 Task: Open a blank worksheet and write heading  Cash Flow TrackerAdd Dates in a column and its values below  '2023-05-01, 2023-05-03, 2023-05-06, 2023-05-10, 2023-05-15, 2023-05-20, 2023-05-25 & 2023-05-31'Add Descriptions in next column and its values below  Monthly Salary, Grocery Shopping, Dining Out., Utility Bill, Transportation, Entertainment, Miscellaneous & Total. Add Amount in next column and its values below  $2,500, $100, $50, $150, $30, $50, $20& $400. Add Income/ Expense in next column and its values below  Income, Expenses, Expenses, Expenses, Expenses, Expenses & Expenses. Add Balance in next column and its values below  $2,500, $2,400, $2,350, $2,200, $2,170, $2,120, $2,100 & $2100. Save page AssetVal templates
Action: Key pressed <Key.shift>Cash<Key.space><Key.shift>Flow<Key.space><Key.shift>Tracker<Key.enter><Key.shift>Dates<Key.enter>2023-05-01<Key.enter>
Screenshot: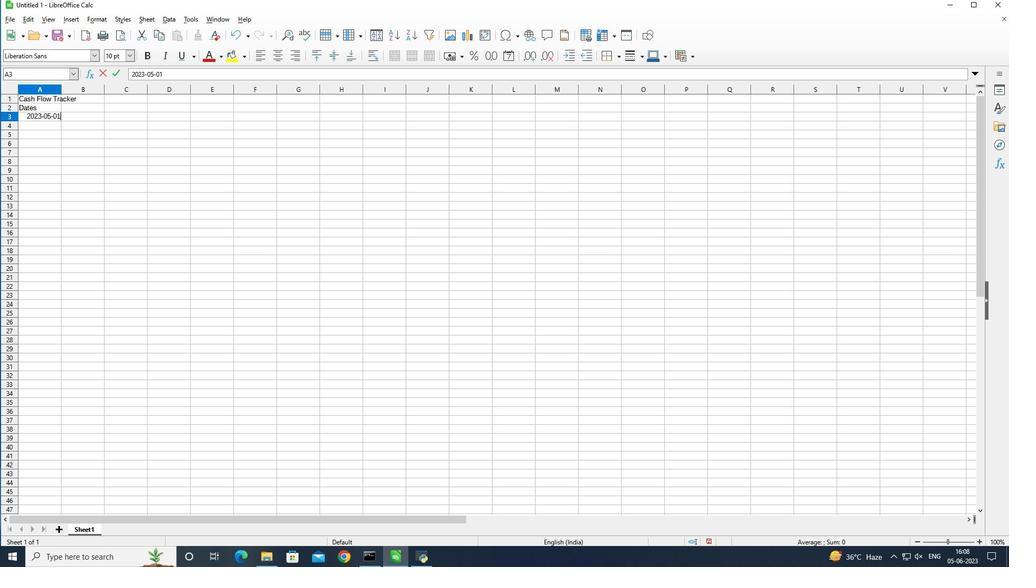 
Action: Mouse moved to (606, 196)
Screenshot: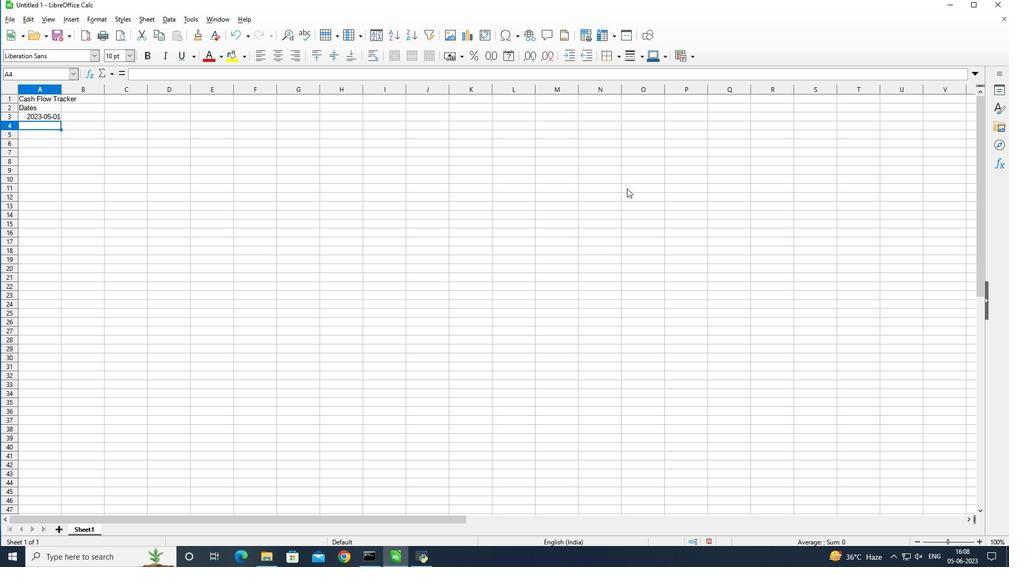 
Action: Key pressed 2023-05-03<Key.enter>2023-05-06<Key.enter>2023-05-10<Key.enter>2023-05-15<Key.enter>2023-05-20<Key.enter>2023-05-25<Key.enter>2023-05-31<Key.enter>
Screenshot: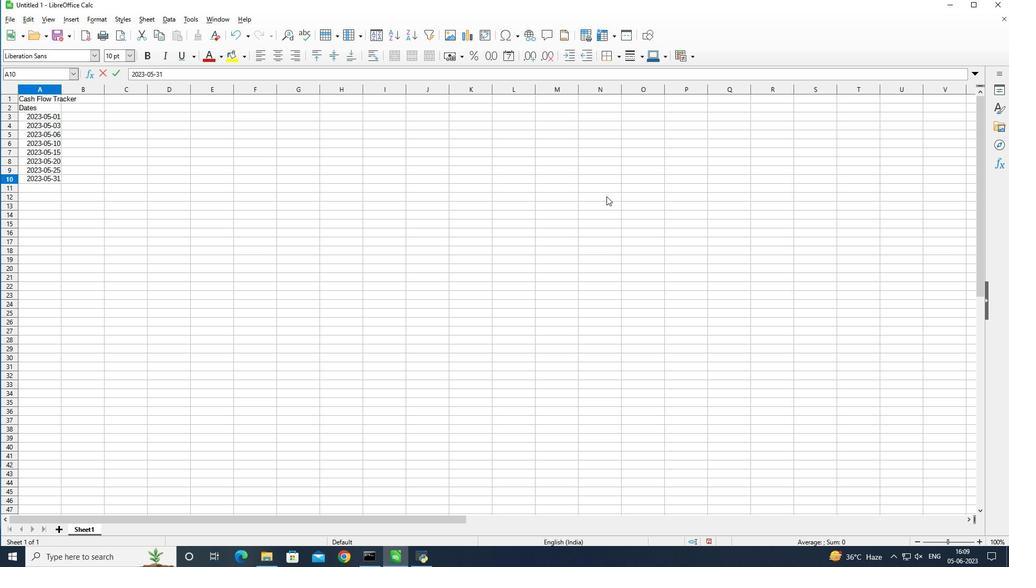 
Action: Mouse moved to (72, 110)
Screenshot: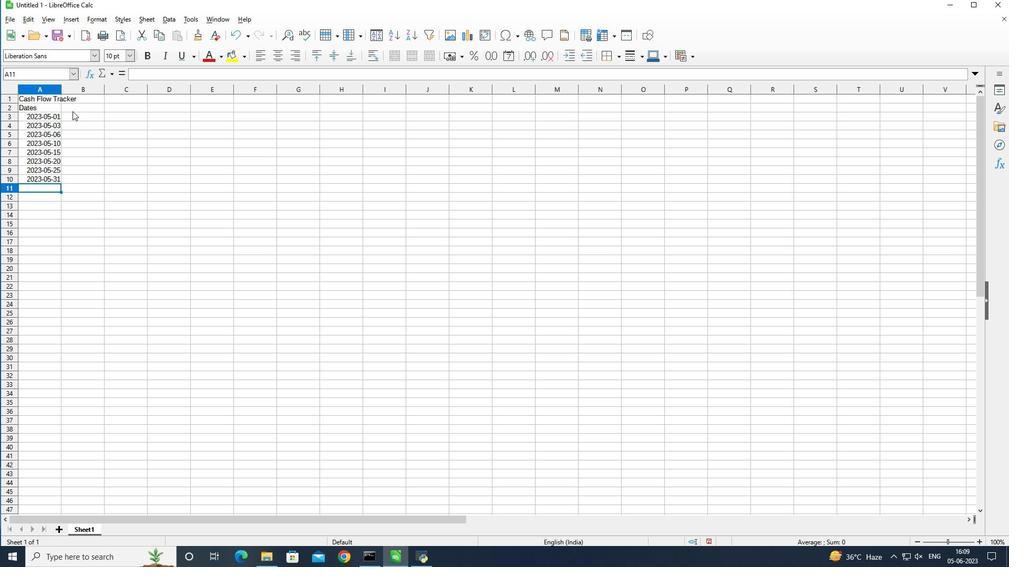 
Action: Mouse pressed left at (72, 110)
Screenshot: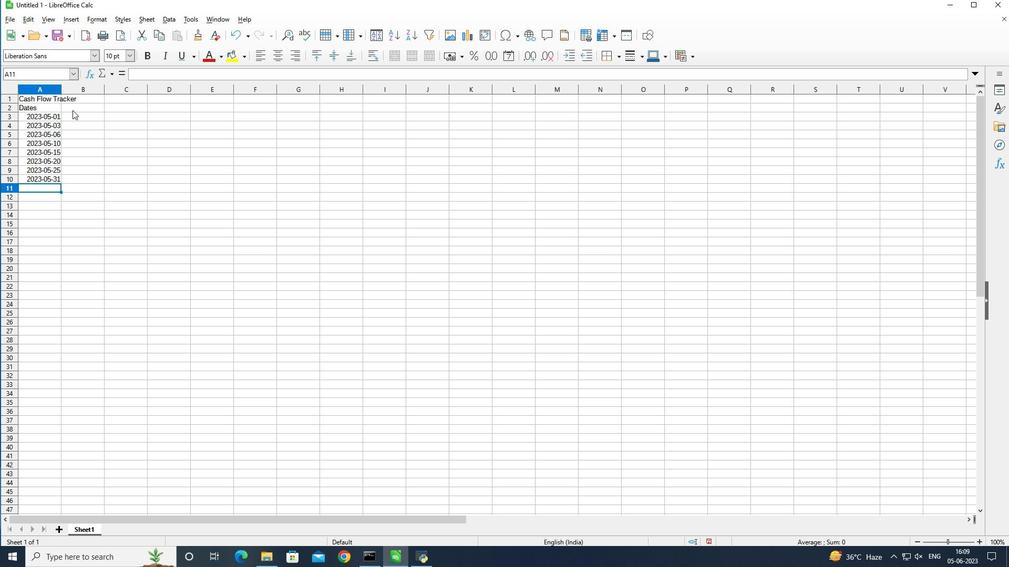 
Action: Mouse moved to (72, 106)
Screenshot: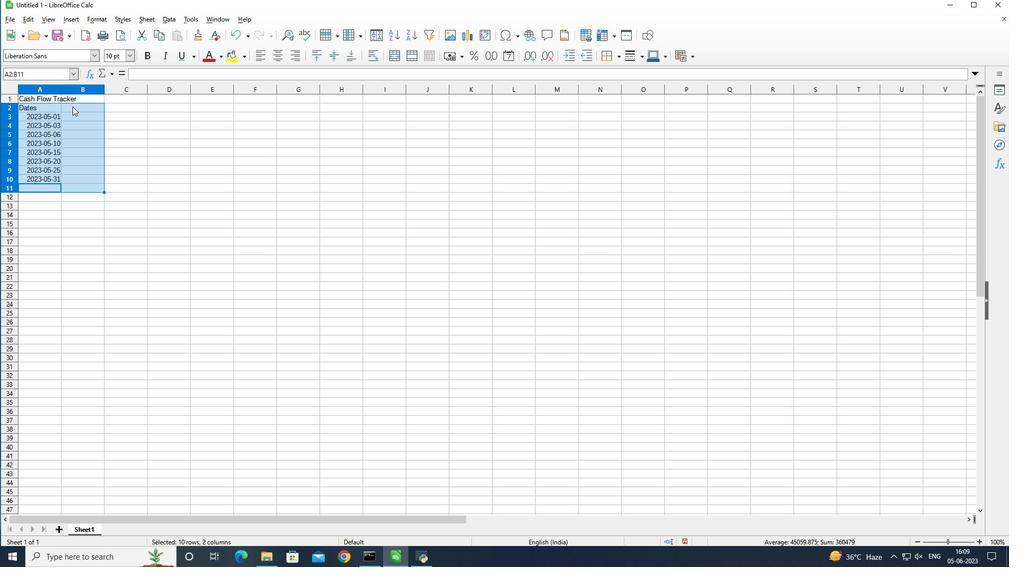 
Action: Mouse pressed left at (72, 106)
Screenshot: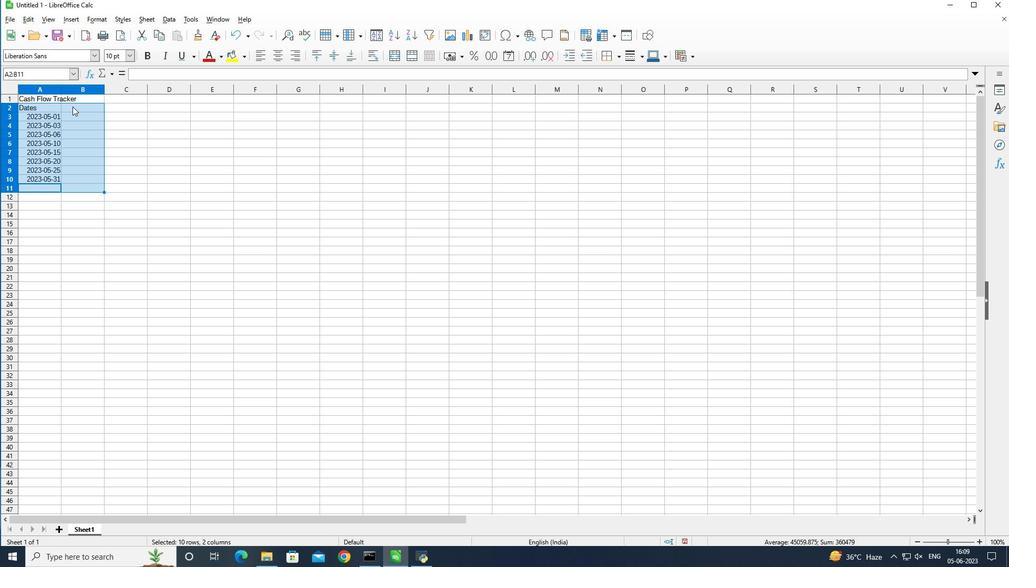 
Action: Mouse moved to (95, 56)
Screenshot: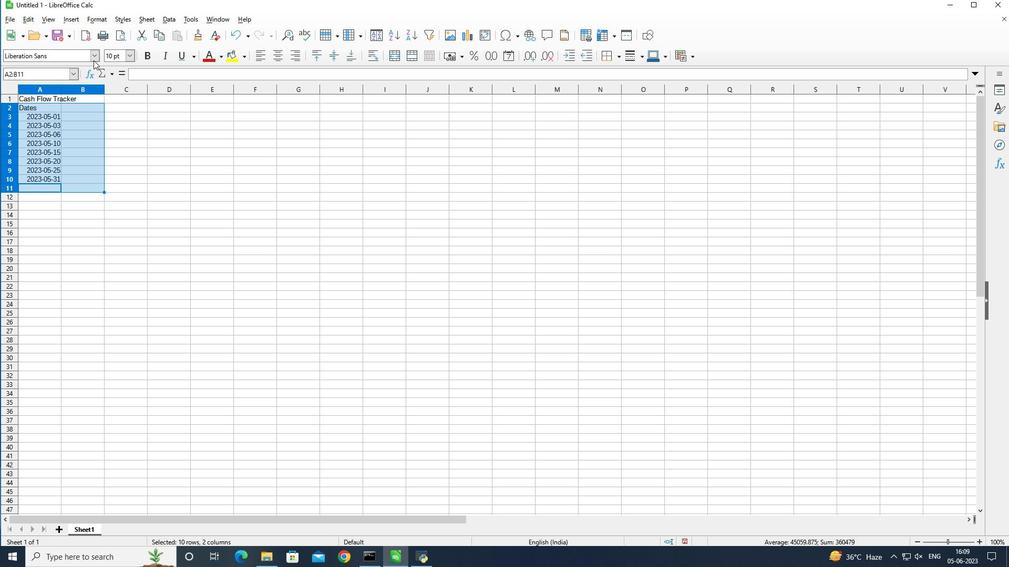
Action: Mouse pressed left at (95, 56)
Screenshot: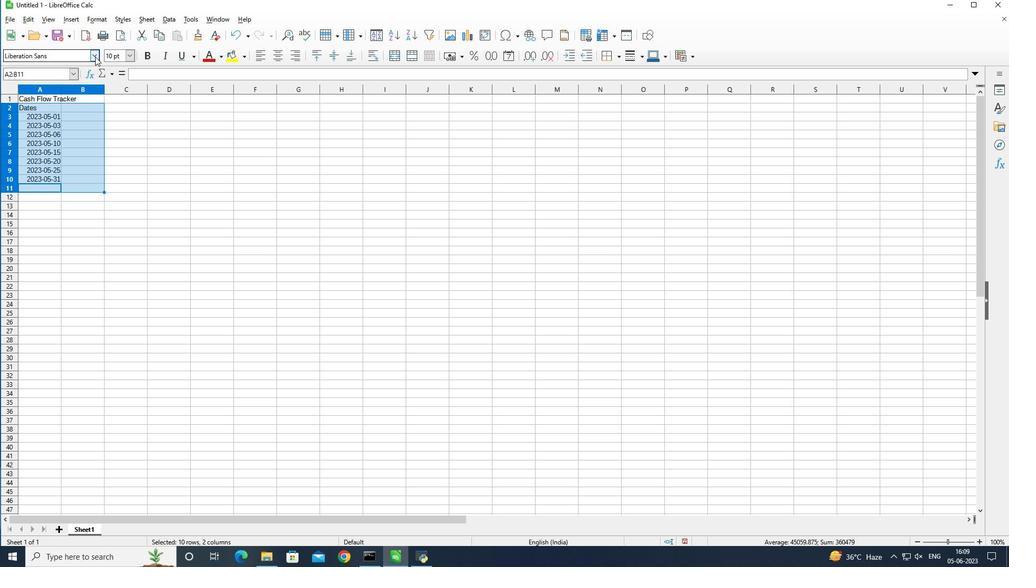 
Action: Mouse moved to (225, 190)
Screenshot: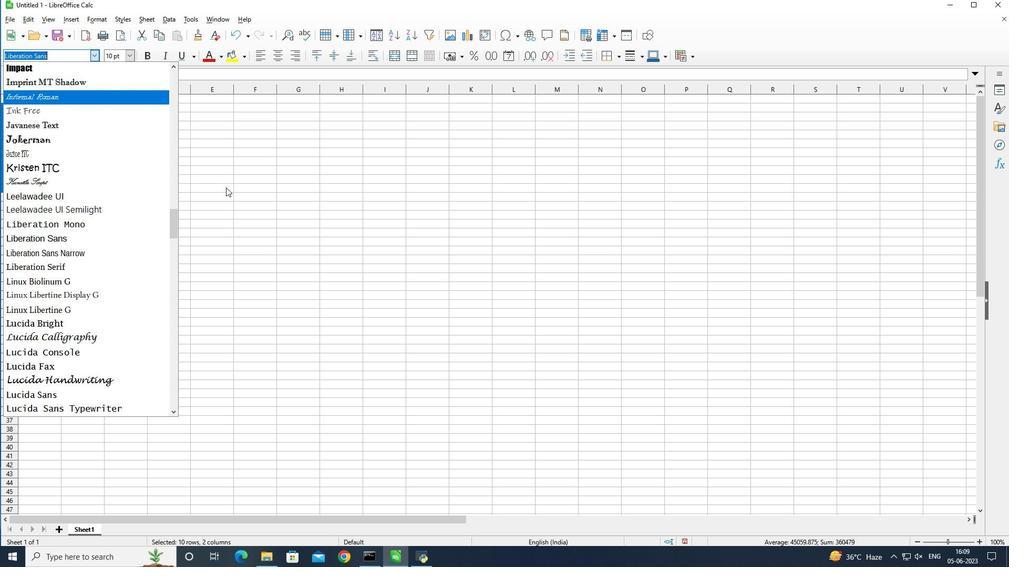 
Action: Mouse pressed left at (225, 190)
Screenshot: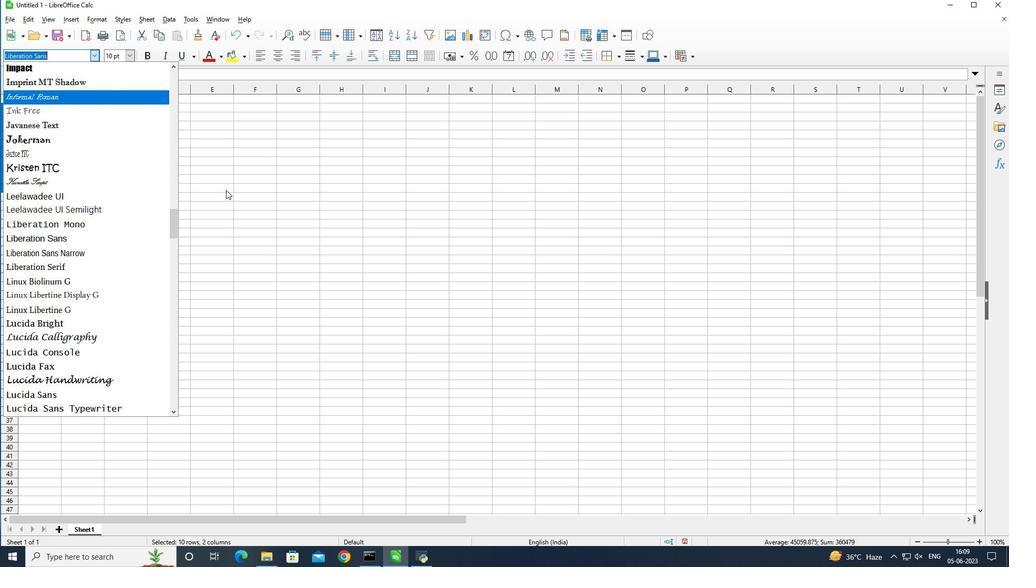 
Action: Mouse moved to (86, 109)
Screenshot: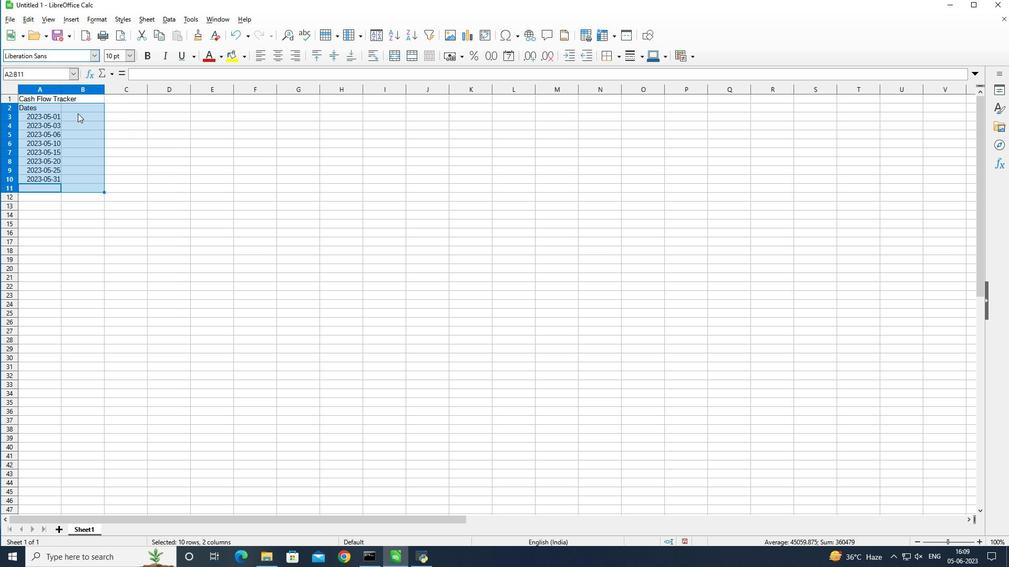 
Action: Mouse pressed left at (86, 109)
Screenshot: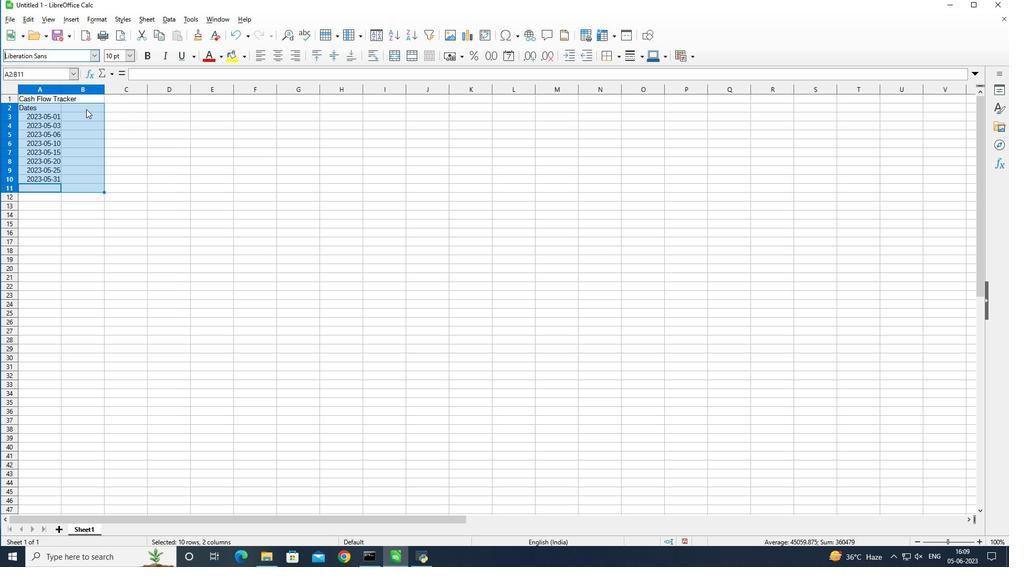 
Action: Mouse moved to (155, 162)
Screenshot: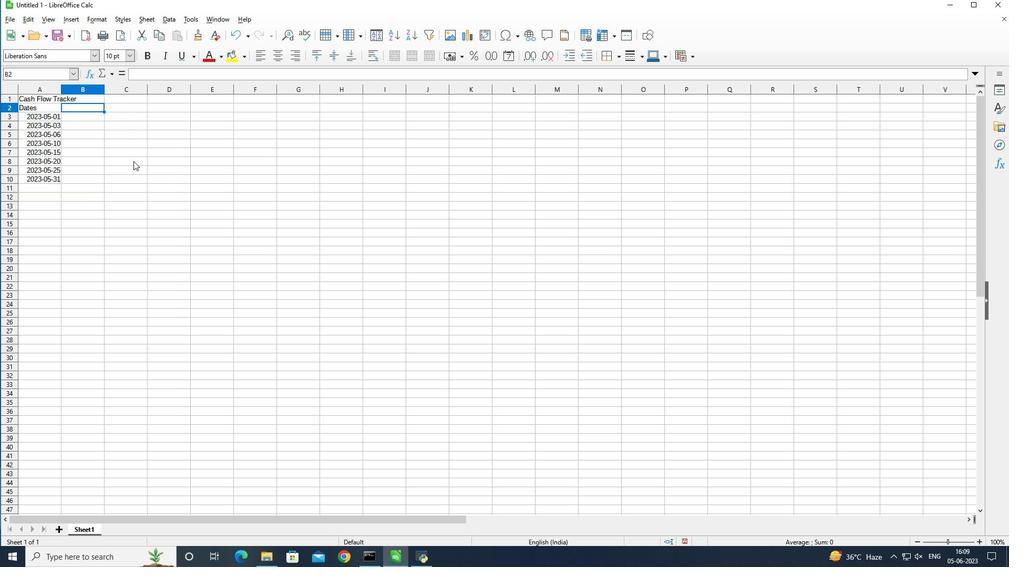 
Action: Key pressed <Key.shift><Key.shift><Key.shift><Key.shift><Key.shift>Descriptions<Key.enter><Key.shift>Monthly<Key.space><Key.shift>Salary<Key.enter>
Screenshot: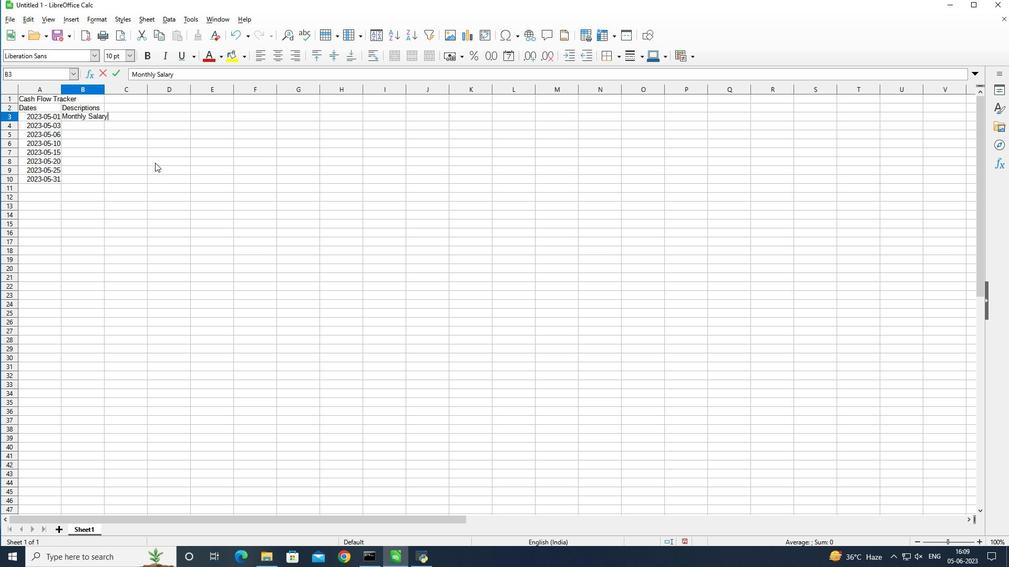 
Action: Mouse moved to (176, 198)
Screenshot: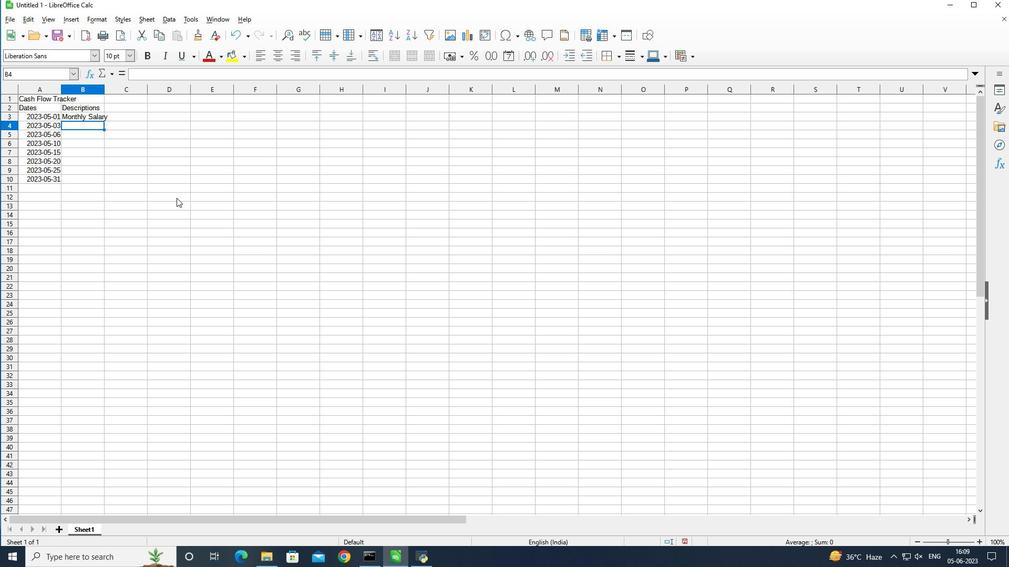 
Action: Key pressed <Key.shift>Grocry<Key.space><Key.shift>Shopping<Key.space><Key.backspace><Key.enter>
Screenshot: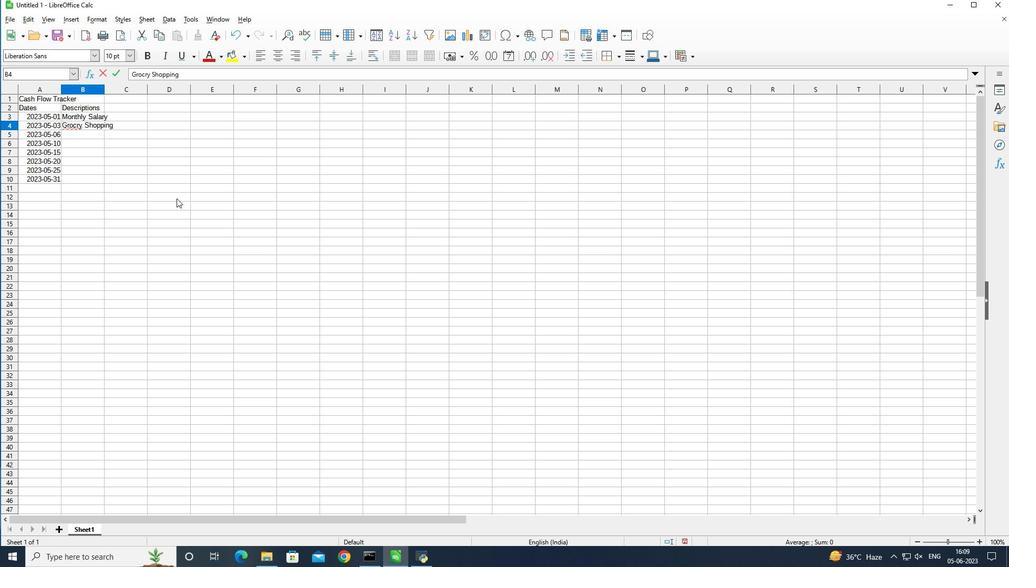 
Action: Mouse moved to (80, 127)
Screenshot: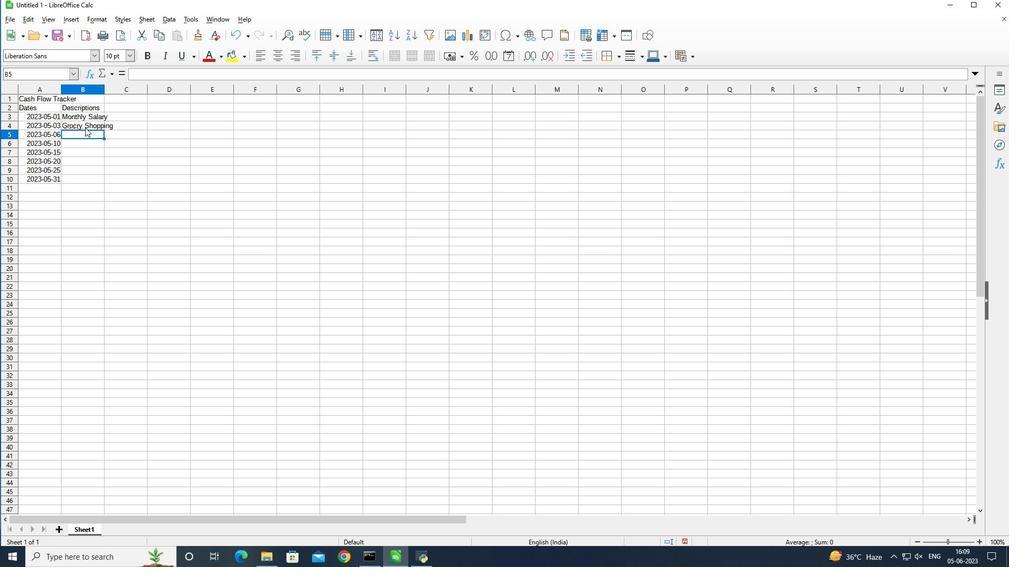 
Action: Mouse pressed left at (80, 127)
Screenshot: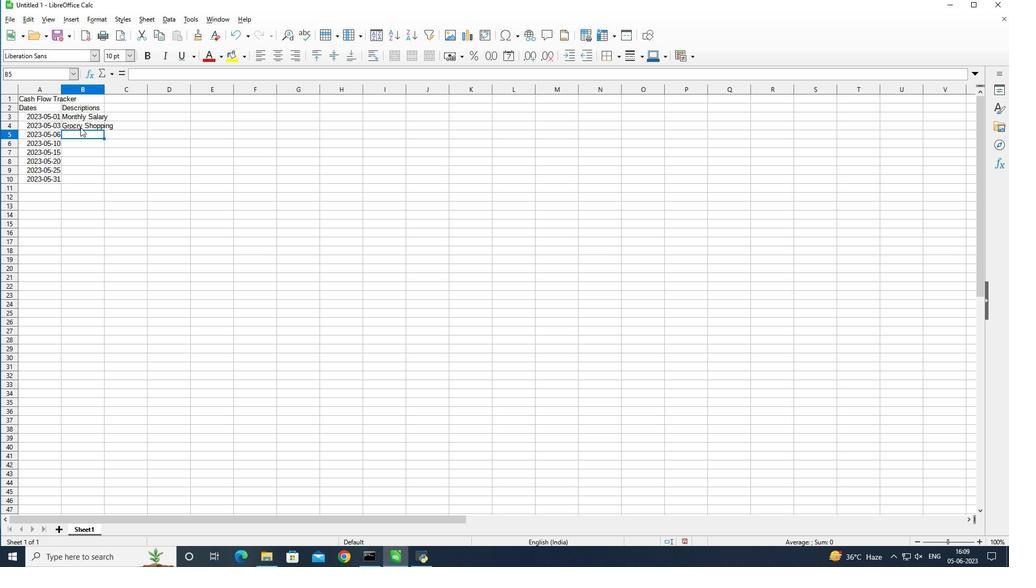 
Action: Mouse pressed left at (80, 127)
Screenshot: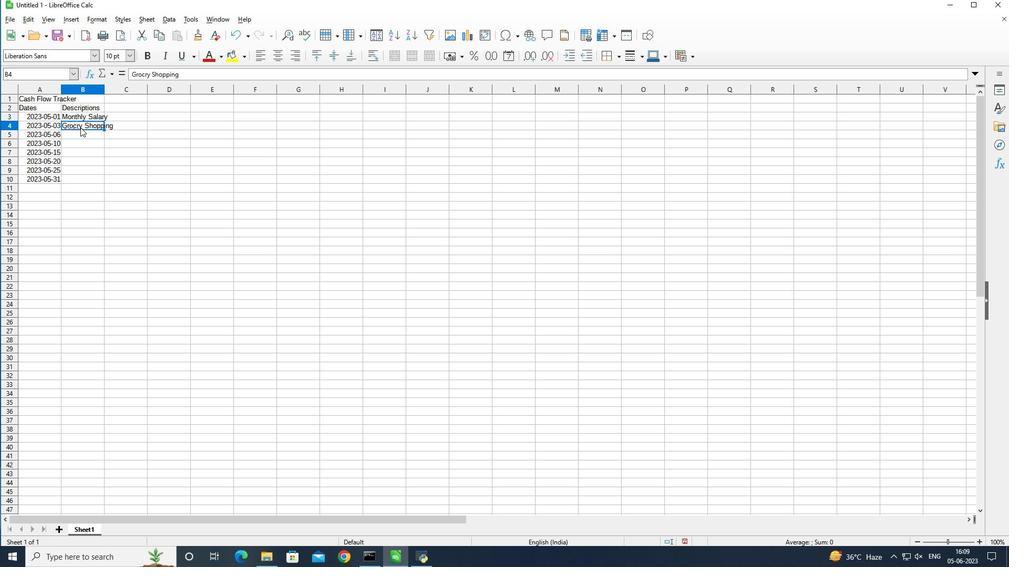 
Action: Mouse moved to (105, 131)
Screenshot: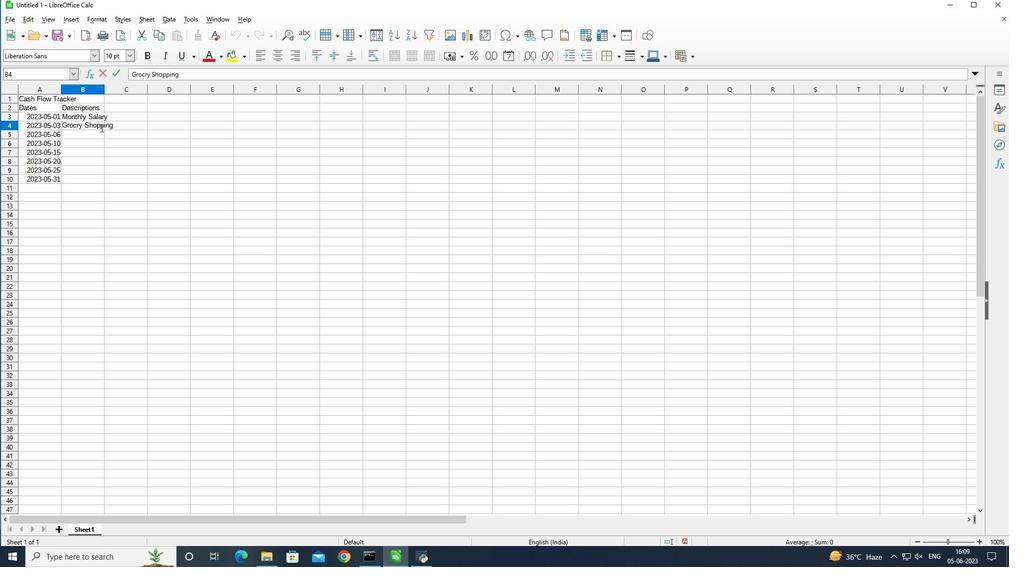 
Action: Key pressed <Key.left>e
Screenshot: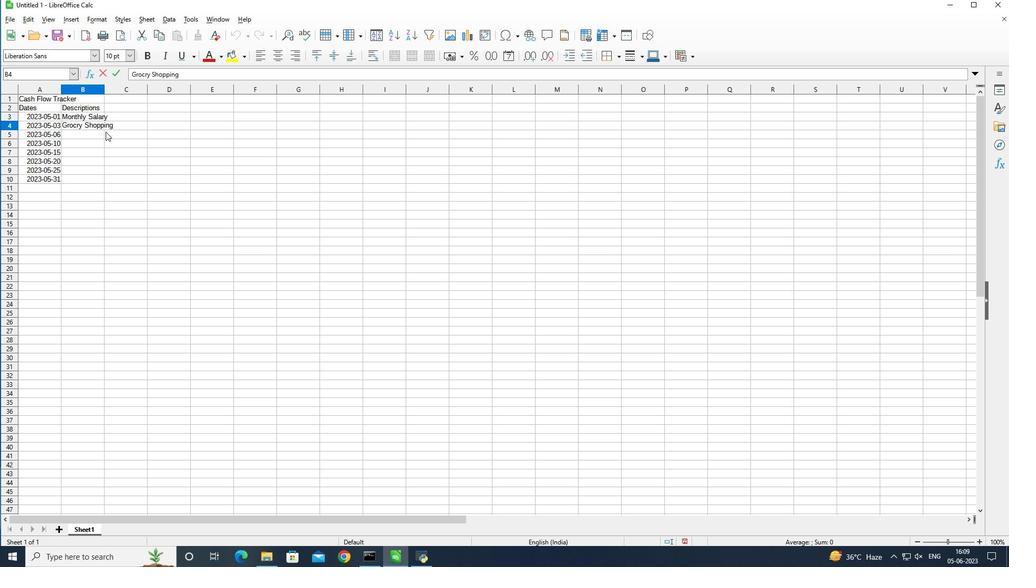 
Action: Mouse moved to (105, 132)
Screenshot: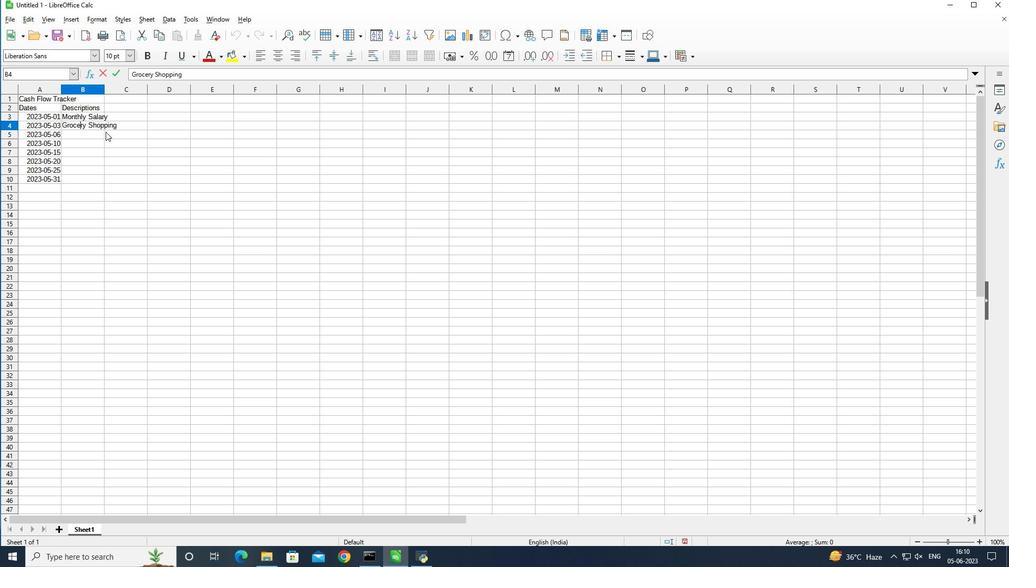 
Action: Key pressed <Key.enter><Key.shift>Dining<Key.space>out<Key.backspace><Key.backspace><Key.backspace><Key.shift_r>Out<Key.enter><Key.shift_r><Key.shift_r><Key.shift_r><Key.shift_r><Key.shift_r><Key.shift_r><Key.shift_r><Key.shift_r><Key.shift_r>Utility<Key.space><Key.shift>Bill<Key.enter><Key.shift>Transportation<Key.enter><Key.shift><Key.shift><Key.shift><Key.shift><Key.shift><Key.shift><Key.shift><Key.shift><Key.shift><Key.shift><Key.shift><Key.shift><Key.shift><Key.shift>Entertainment<Key.enter><Key.shift_r>Miscellaneous<Key.enter><Key.shift>Total<Key.enter>
Screenshot: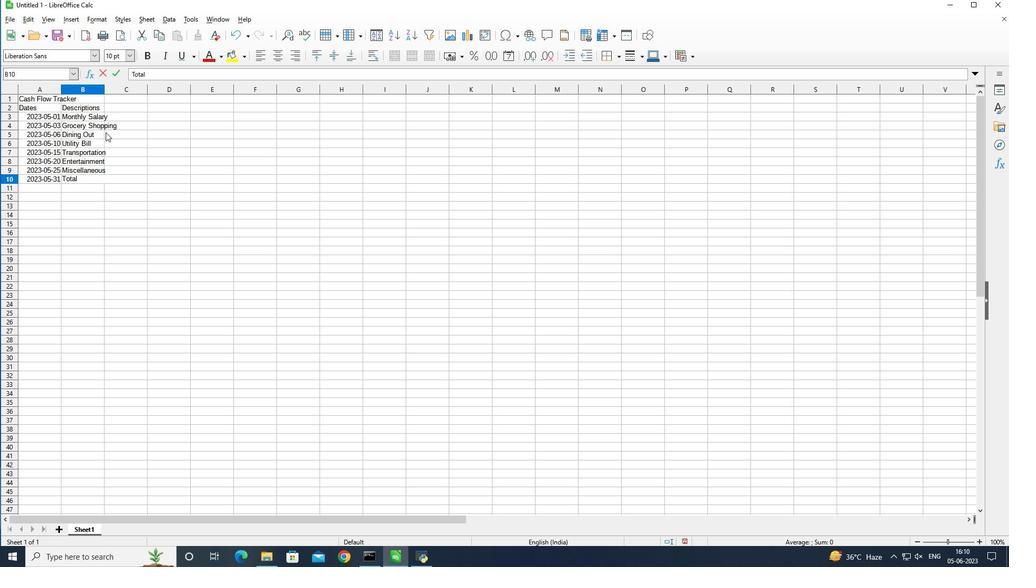 
Action: Mouse moved to (105, 90)
Screenshot: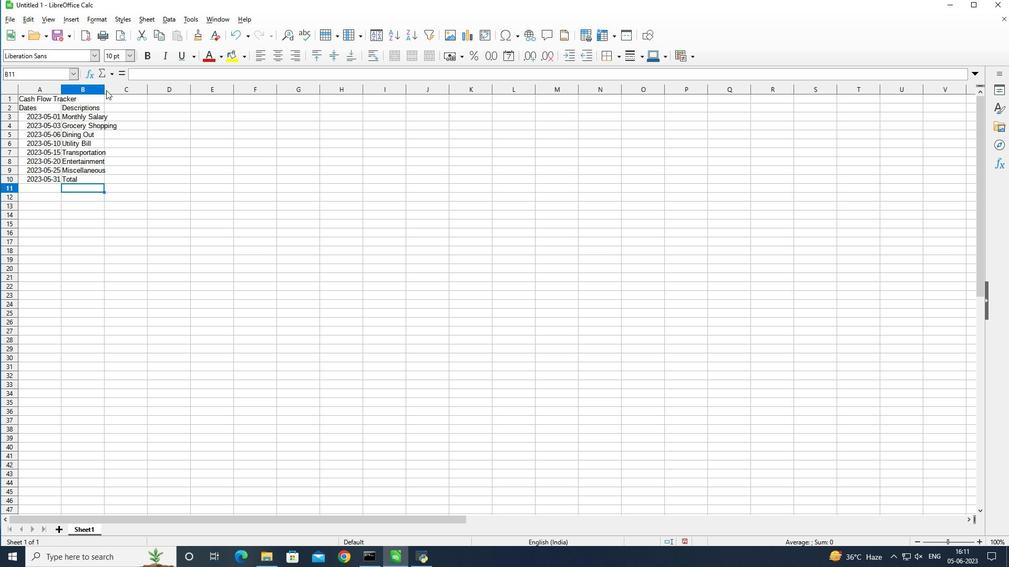 
Action: Mouse pressed left at (105, 90)
Screenshot: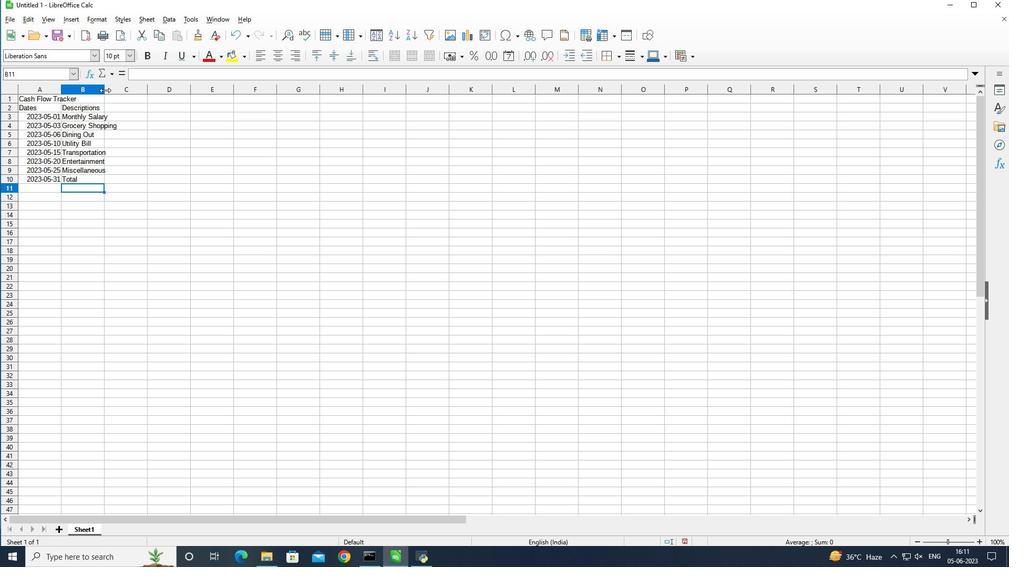 
Action: Mouse moved to (133, 107)
Screenshot: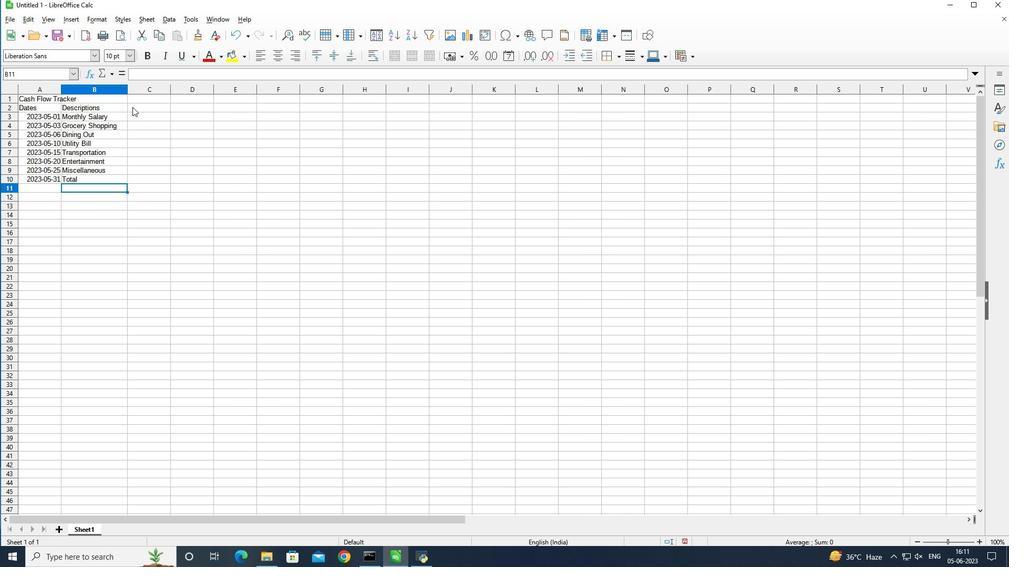 
Action: Mouse pressed left at (133, 107)
Screenshot: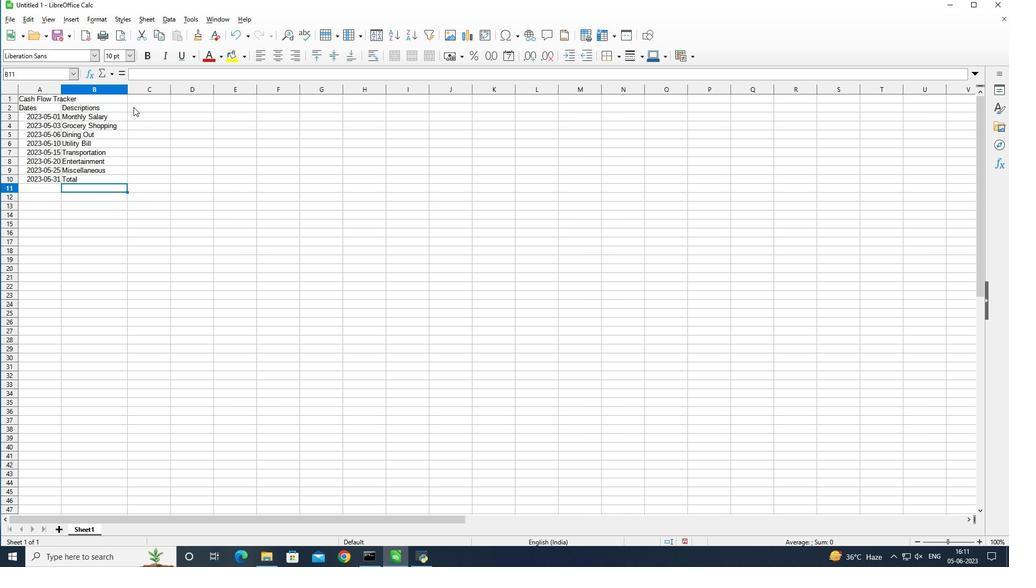 
Action: Mouse moved to (212, 182)
Screenshot: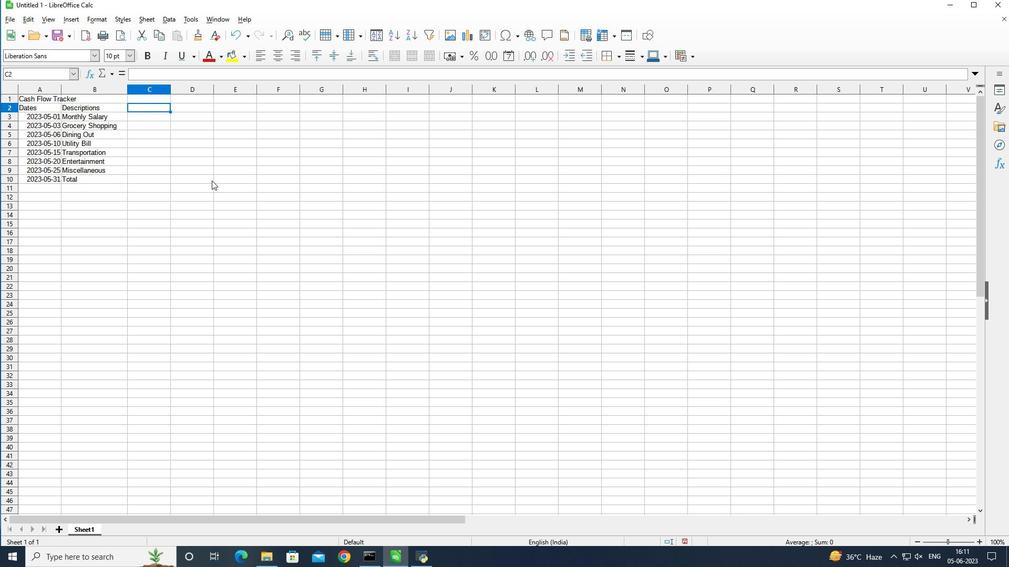 
Action: Key pressed <Key.shift><Key.shift><Key.shift><Key.shift><Key.shift><Key.shift><Key.shift><Key.shift><Key.shift><Key.shift><Key.shift><Key.shift><Key.shift><Key.shift><Key.shift><Key.shift>Income/<Key.shift><Key.shift><Key.shift><Key.shift><Key.shift><Key.shift><Key.shift><Key.shift><Key.shift><Key.shift><Key.shift><Key.shift><Key.shift><Key.shift><Key.shift><Key.shift><Key.shift><Key.shift><Key.shift><Key.shift>Expenses<Key.enter><Key.shift>Income<Key.backspace><Key.enter><Key.shift><Key.shift><Key.shift><Key.shift><Key.shift><Key.shift><Key.shift><Key.shift><Key.shift>Expenses<Key.enter><Key.shift>Expenses<Key.enter><Key.shift><Key.shift><Key.shift><Key.shift><Key.shift><Key.shift><Key.shift><Key.shift><Key.shift><Key.shift><Key.shift><Key.shift><Key.shift><Key.shift><Key.shift><Key.shift><Key.shift><Key.shift><Key.shift>Expenses<Key.enter><Key.shift><Key.shift><Key.shift><Key.shift><Key.shift><Key.shift><Key.shift><Key.shift><Key.shift><Key.shift><Key.shift><Key.shift><Key.shift><Key.shift>Expes<Key.backspace>nses<Key.enter><Key.shift>Expenses<Key.enter><Key.shift><Key.shift>Expenses<Key.enter><Key.shift><Key.shift><Key.shift><Key.shift>Expenses<Key.enter>
Screenshot: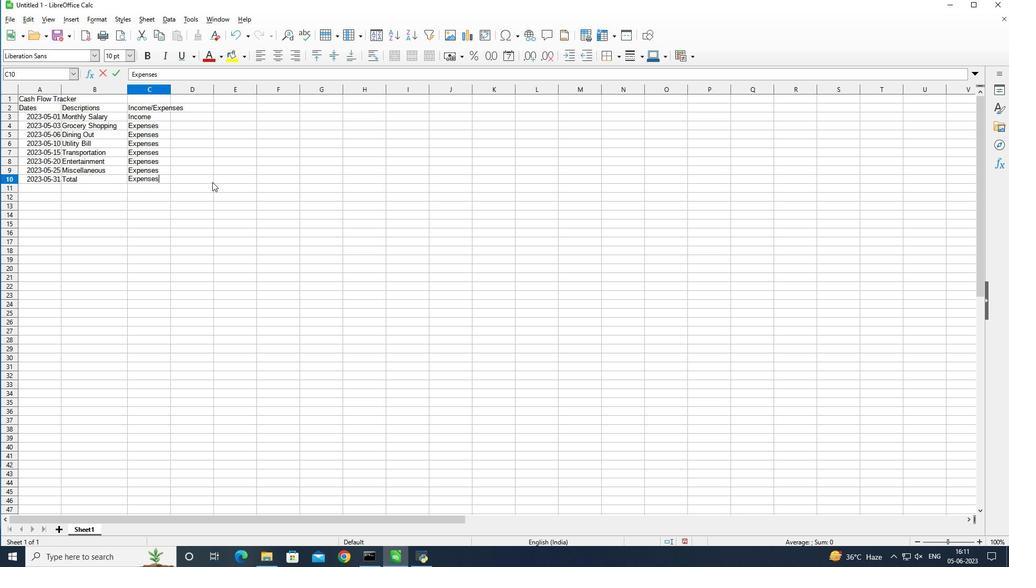 
Action: Mouse moved to (169, 89)
Screenshot: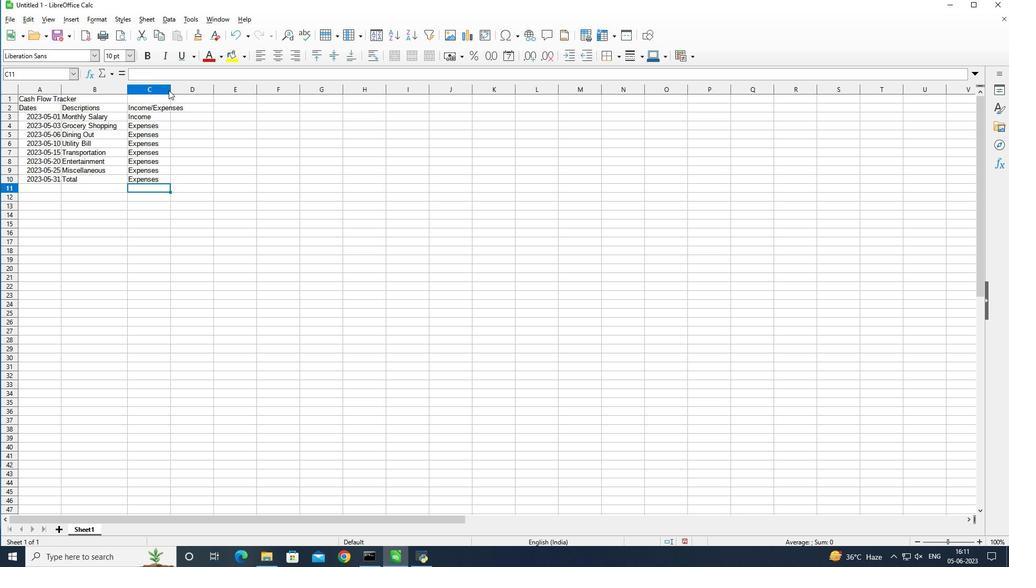 
Action: Mouse pressed left at (169, 89)
Screenshot: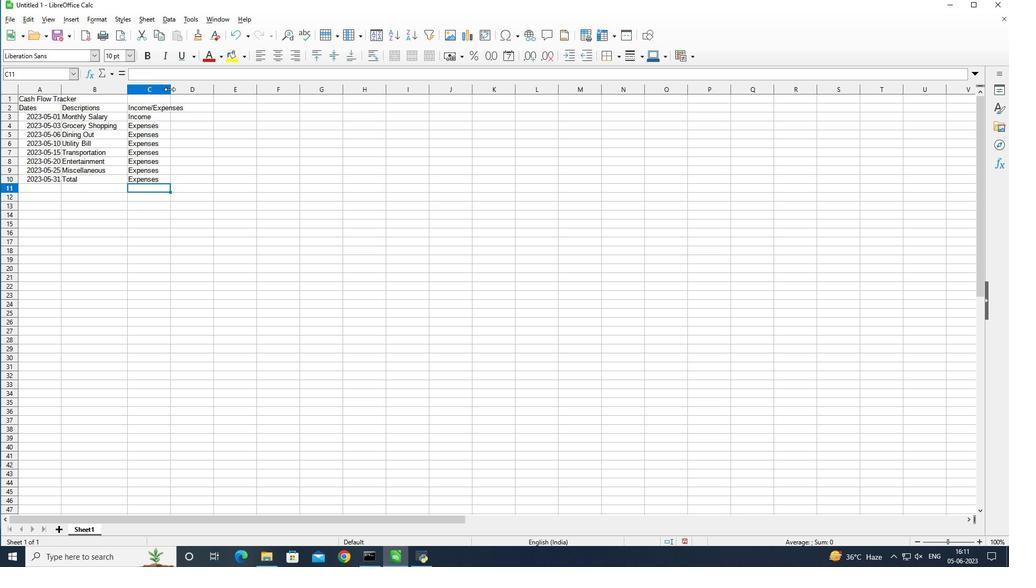 
Action: Mouse pressed left at (169, 89)
Screenshot: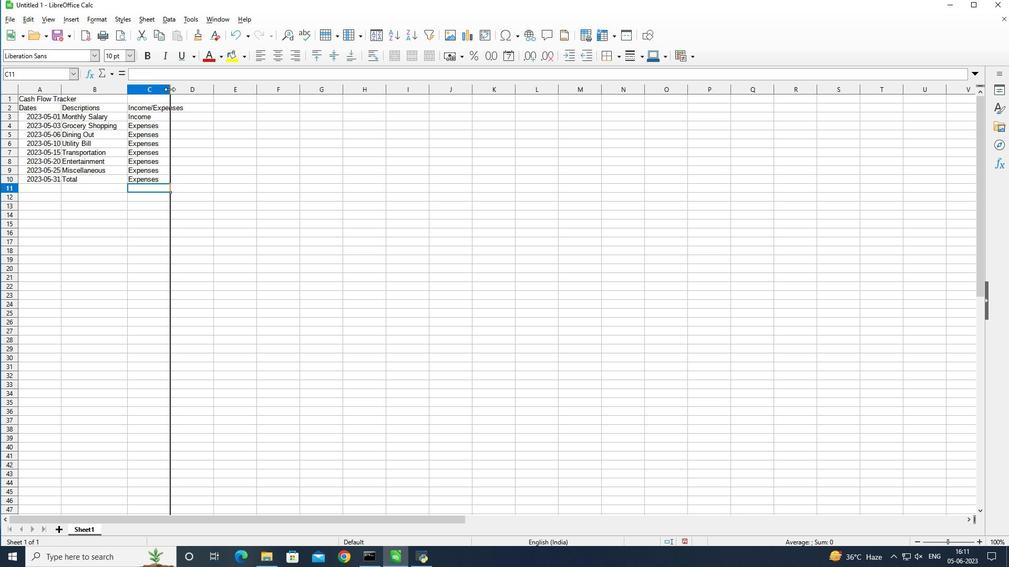 
Action: Mouse moved to (207, 107)
Screenshot: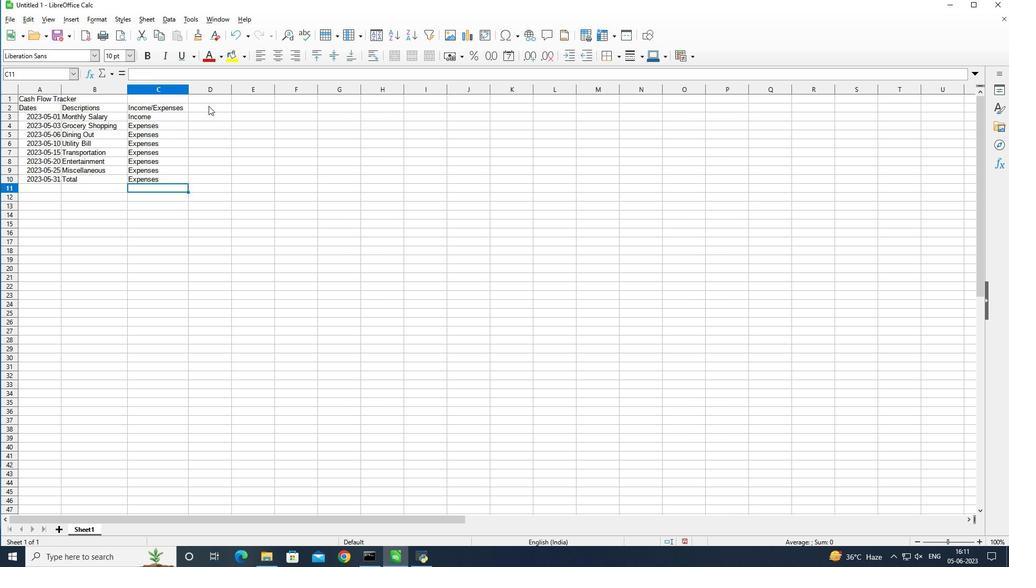 
Action: Mouse pressed left at (207, 107)
Screenshot: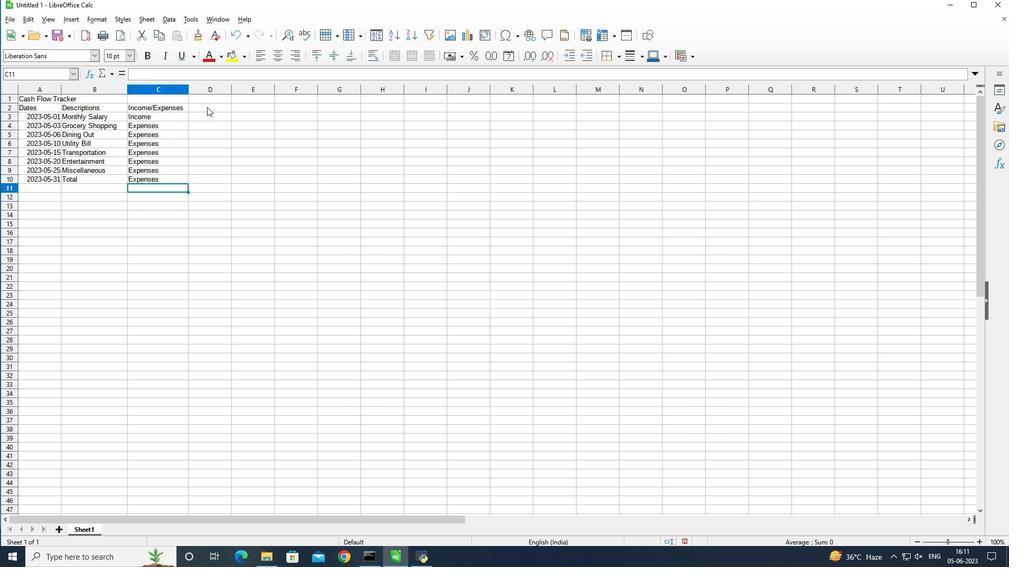 
Action: Mouse moved to (242, 174)
Screenshot: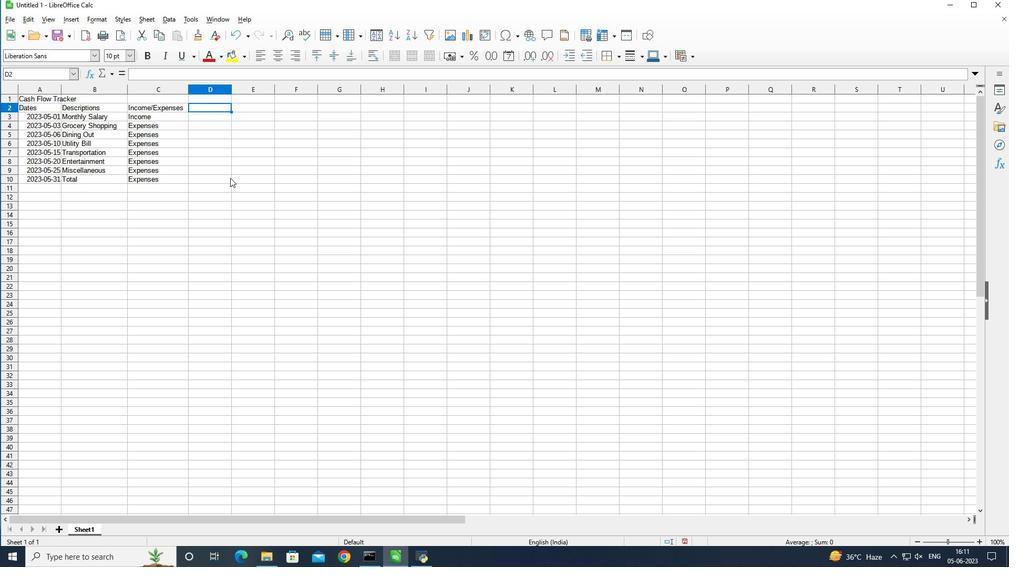 
Action: Key pressed <Key.shift>Amount<Key.enter><Key.shift><Key.shift><Key.shift><Key.shift><Key.shift><Key.shift><Key.shift>$2500<Key.enter>
Screenshot: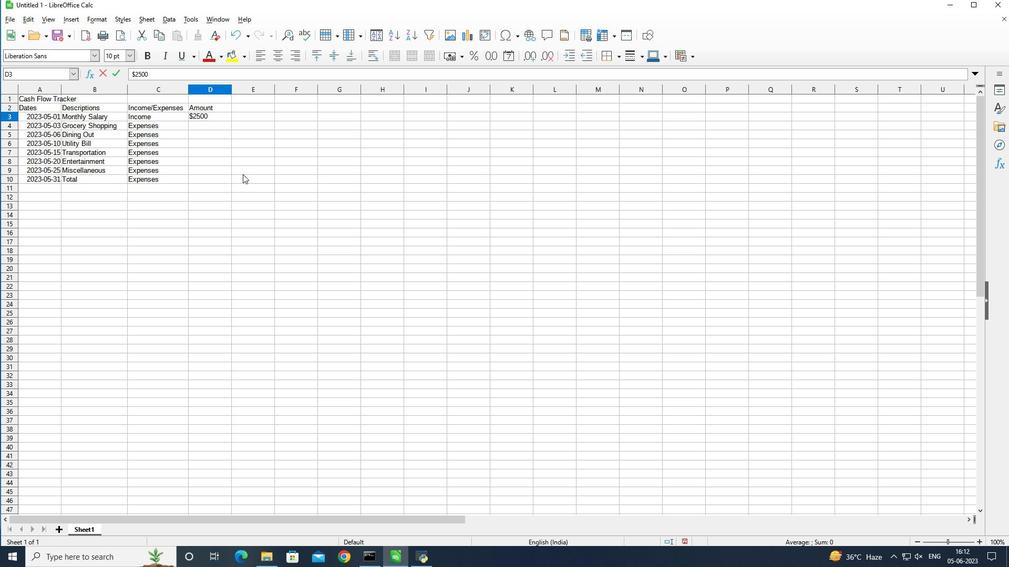 
Action: Mouse moved to (335, 200)
Screenshot: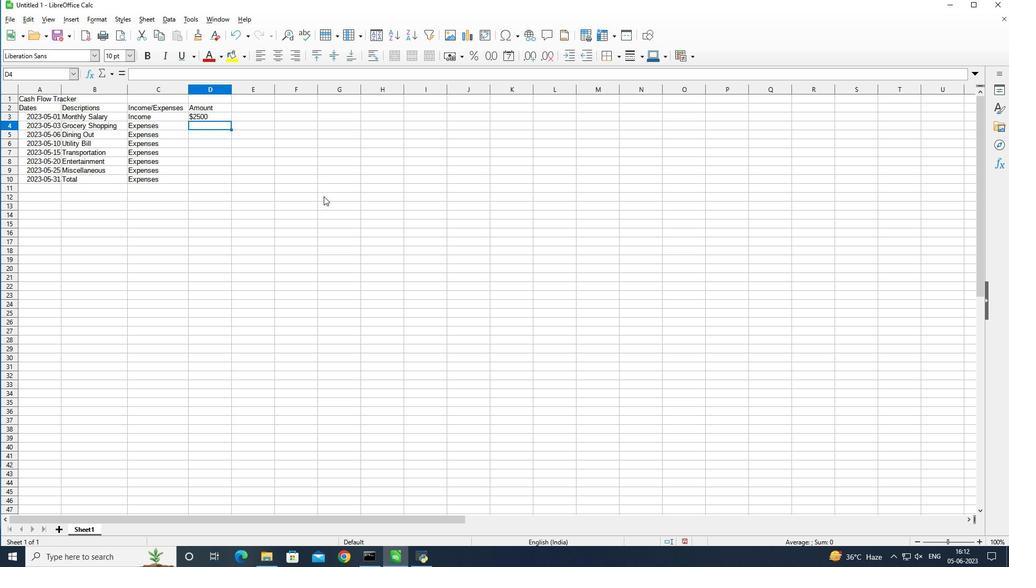 
Action: Key pressed <Key.shift>$100<Key.enter><Key.shift><Key.shift><Key.shift><Key.shift>$50<Key.enter><Key.shift><Key.shift><Key.shift><Key.shift><Key.shift>$150<Key.enter><Key.shift><Key.shift>$30<Key.enter><Key.shift><Key.shift><Key.shift><Key.shift><Key.shift><Key.shift><Key.shift><Key.shift>$50<Key.enter><Key.shift>$20<Key.enter><Key.shift><Key.shift><Key.shift><Key.shift><Key.shift>$400<Key.enter>
Screenshot: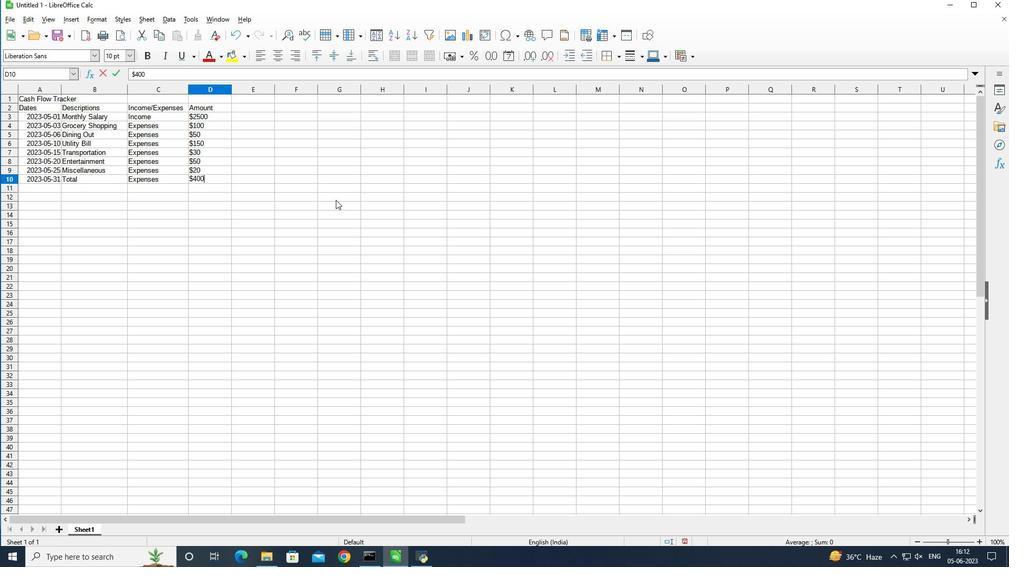 
Action: Mouse moved to (254, 106)
Screenshot: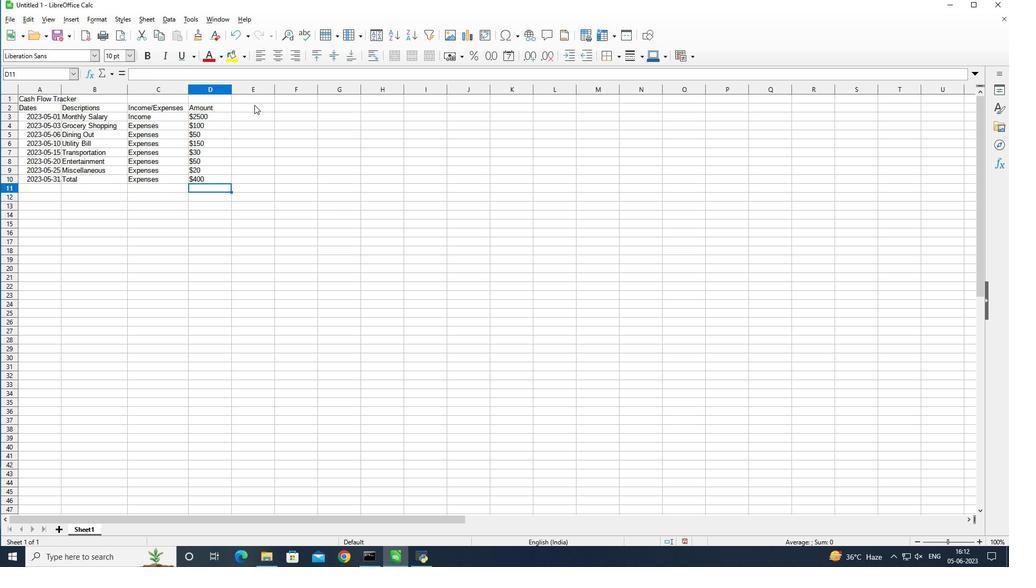 
Action: Mouse pressed left at (254, 106)
Screenshot: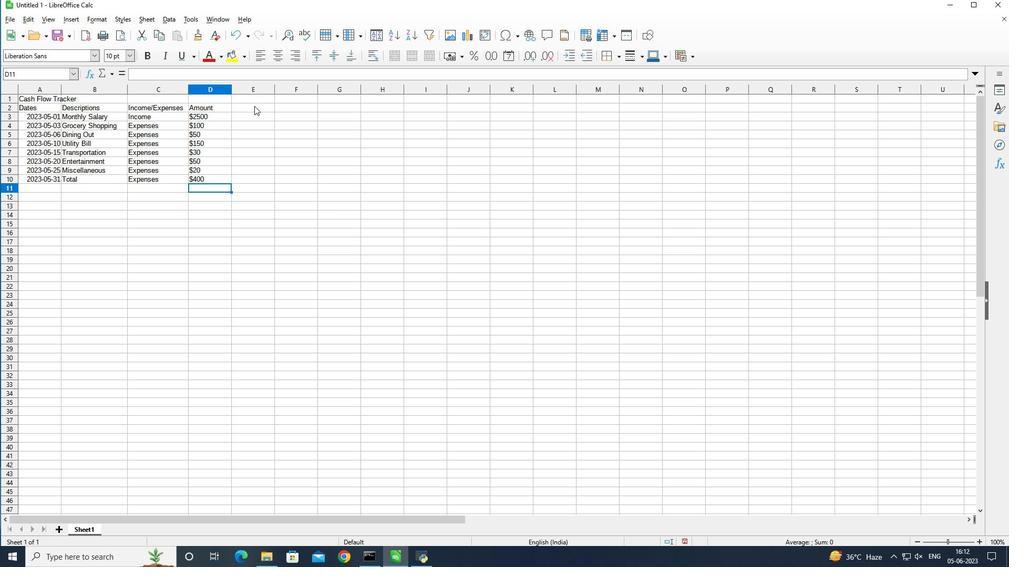 
Action: Mouse moved to (231, 141)
Screenshot: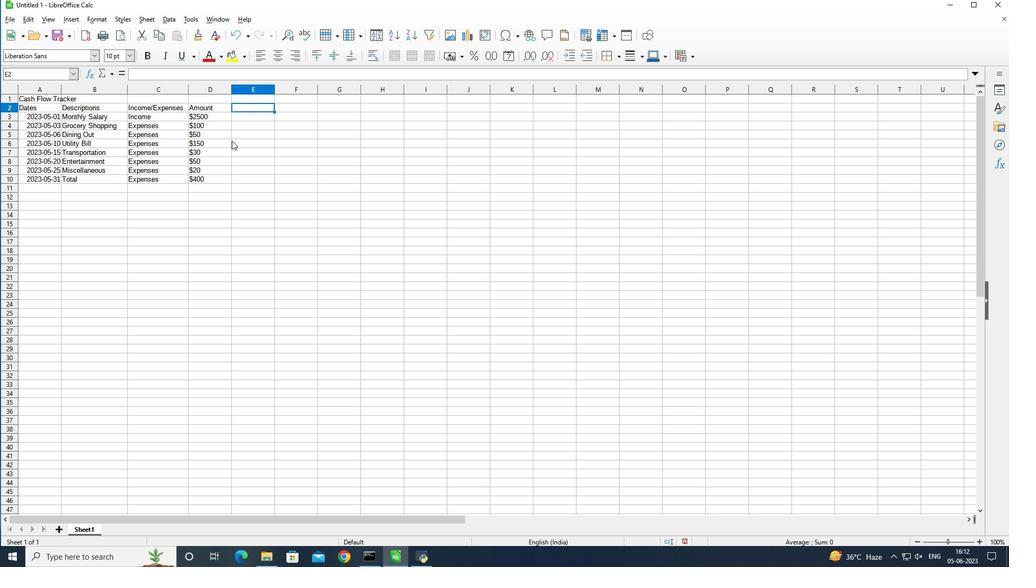
Action: Key pressed <Key.shift>Balance<Key.enter>
Screenshot: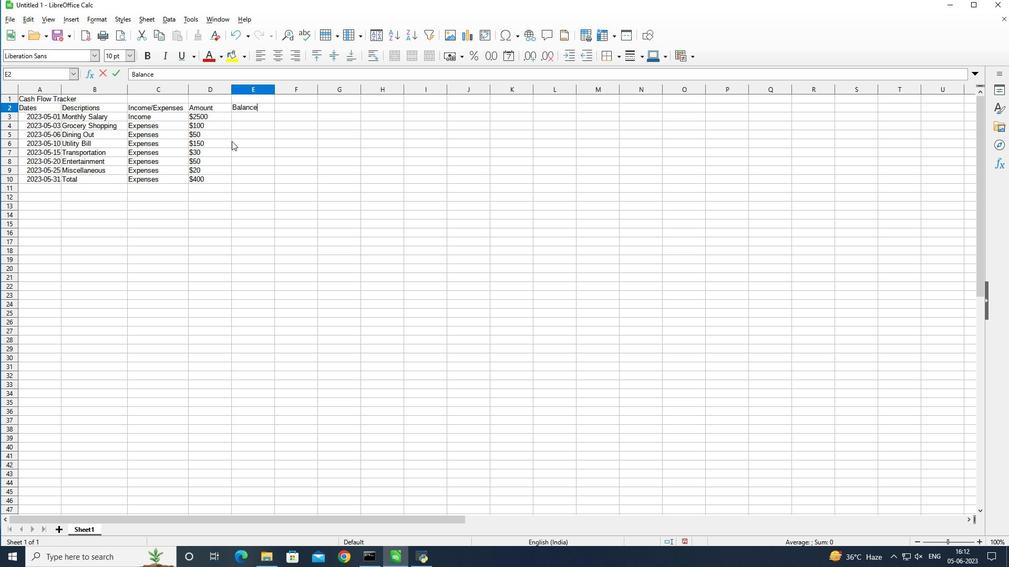 
Action: Mouse moved to (242, 196)
Screenshot: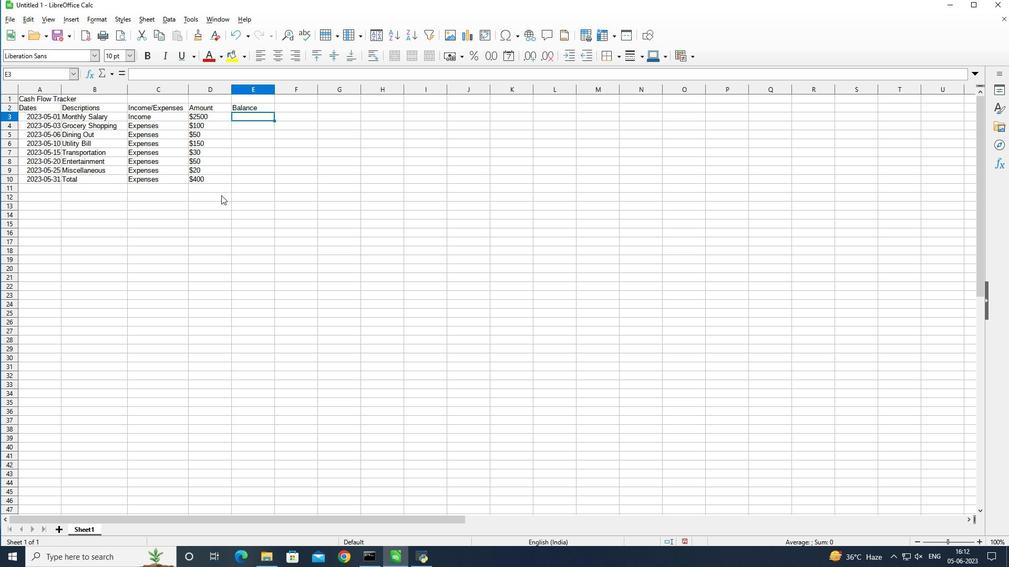 
Action: Key pressed <Key.shift>$2500<Key.enter>
Screenshot: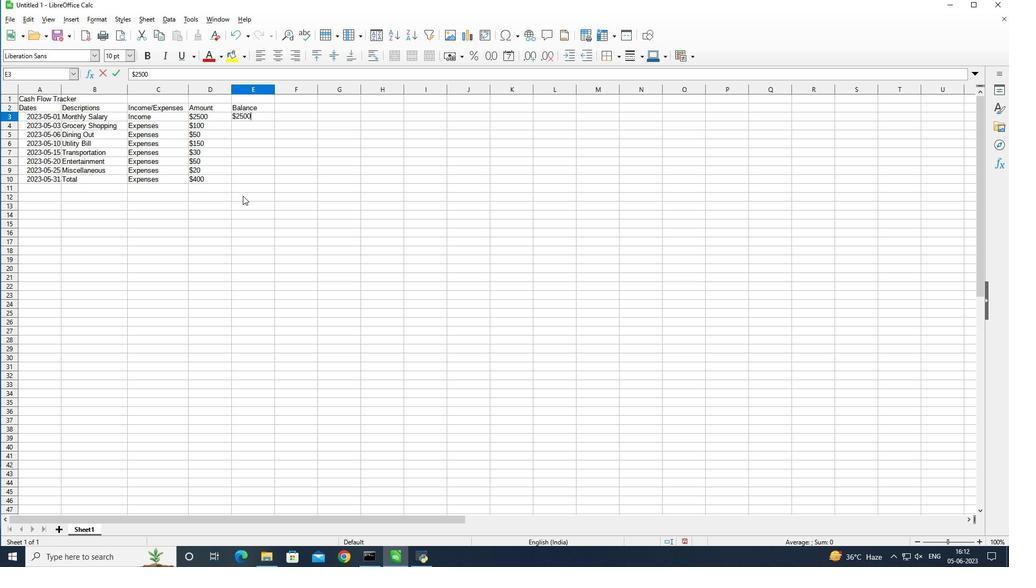 
Action: Mouse moved to (341, 198)
Screenshot: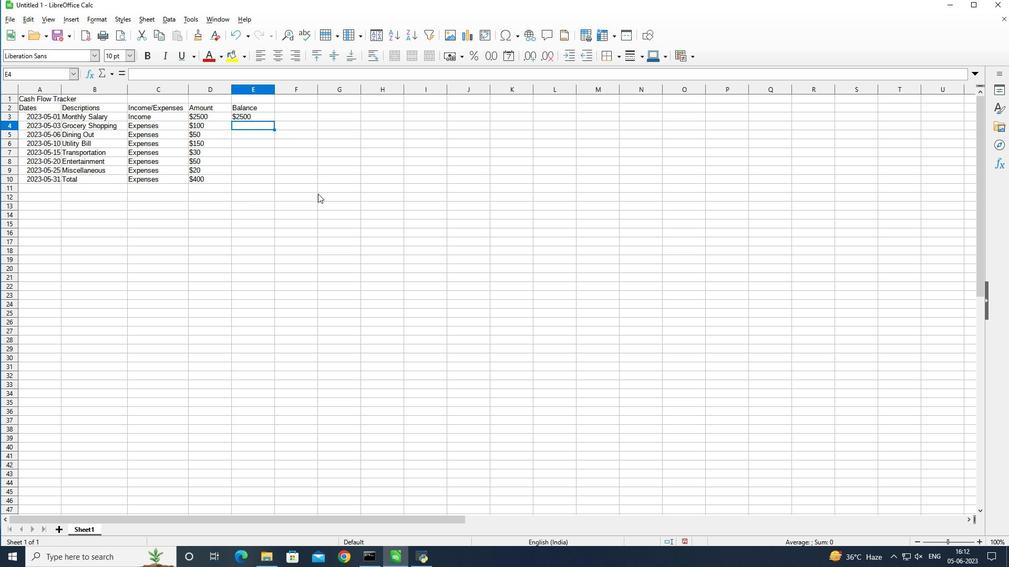 
Action: Key pressed <Key.shift>$2400<Key.enter><Key.shift><Key.shift><Key.shift><Key.shift><Key.shift>$
Screenshot: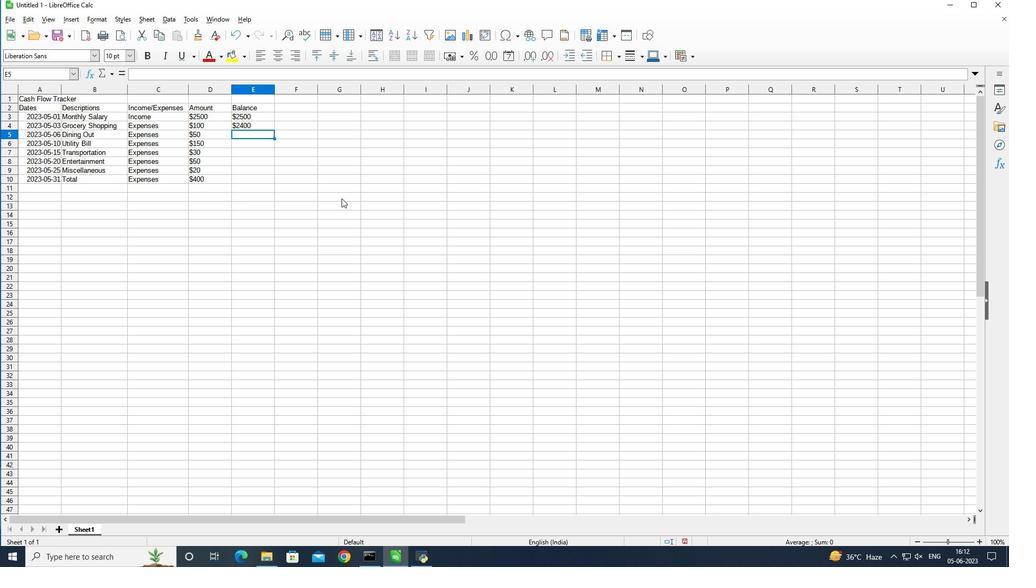 
Action: Mouse moved to (392, 213)
Screenshot: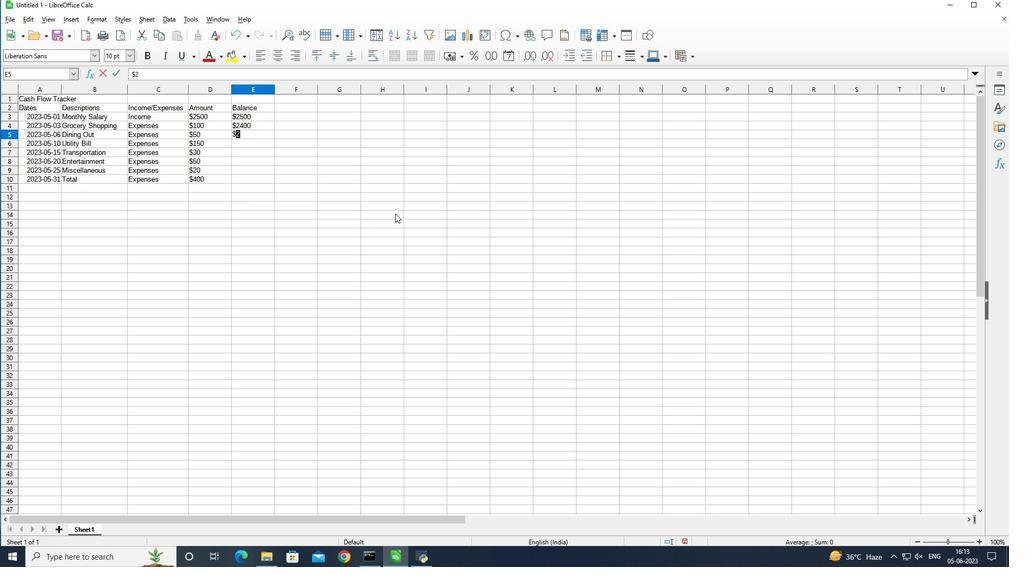 
Action: Key pressed 2350<Key.enter><Key.shift><Key.shift><Key.shift><Key.shift><Key.shift><Key.shift><Key.shift><Key.shift><Key.shift>$2200<Key.enter><Key.shift><Key.shift><Key.shift><Key.shift><Key.shift><Key.shift><Key.shift><Key.shift>$2170<Key.enter><Key.shift><Key.shift><Key.shift><Key.shift><Key.shift><Key.shift>$2120<Key.enter><Key.shift><Key.shift><Key.shift><Key.shift><Key.shift><Key.shift><Key.shift><Key.shift><Key.shift>$2100<Key.enter><Key.shift><Key.shift><Key.shift><Key.shift><Key.shift>$2100<Key.enter>
Screenshot: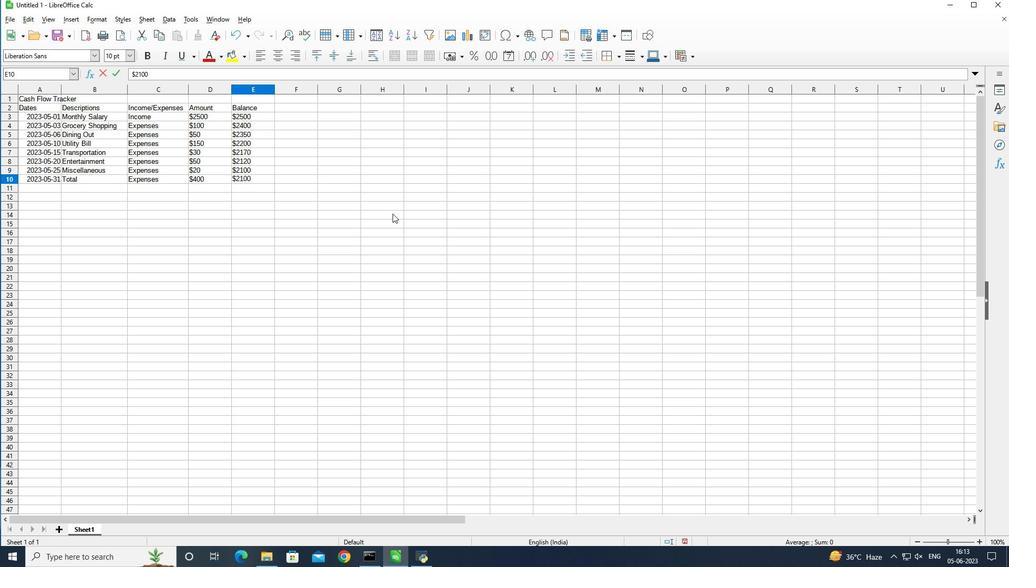 
Action: Mouse moved to (260, 181)
Screenshot: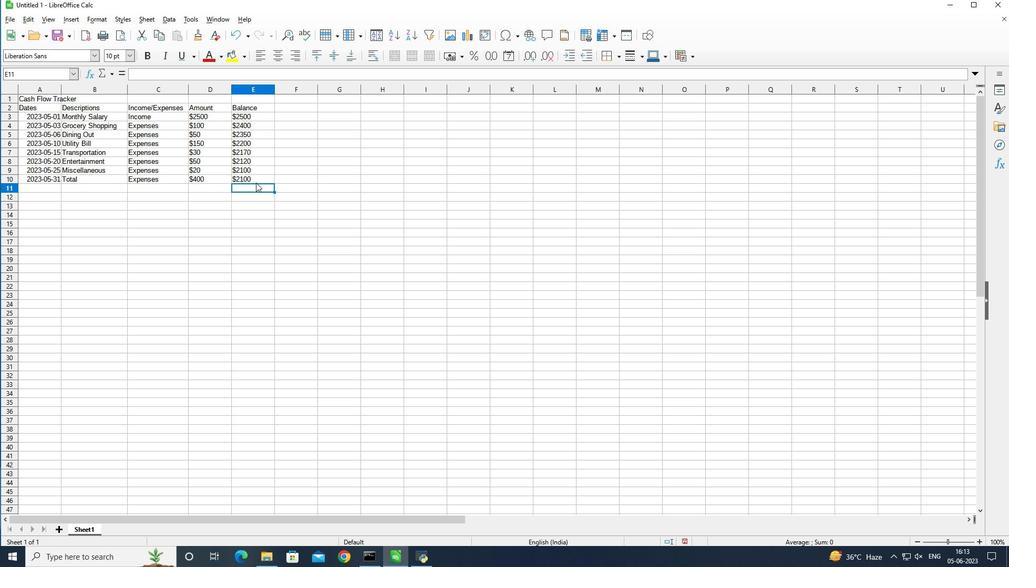 
Action: Mouse pressed left at (260, 181)
Screenshot: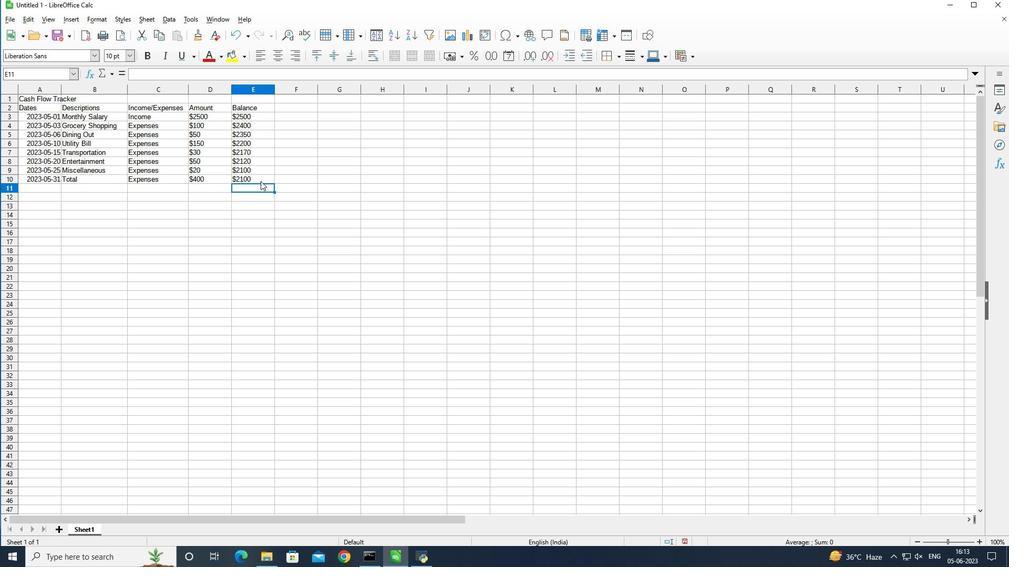 
Action: Mouse moved to (12, 22)
Screenshot: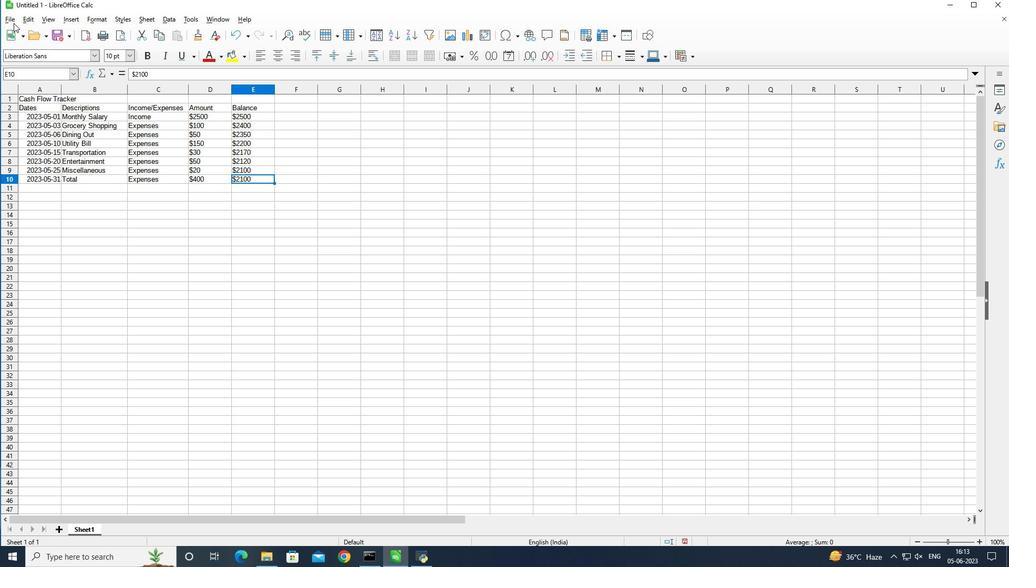 
Action: Mouse pressed left at (12, 22)
Screenshot: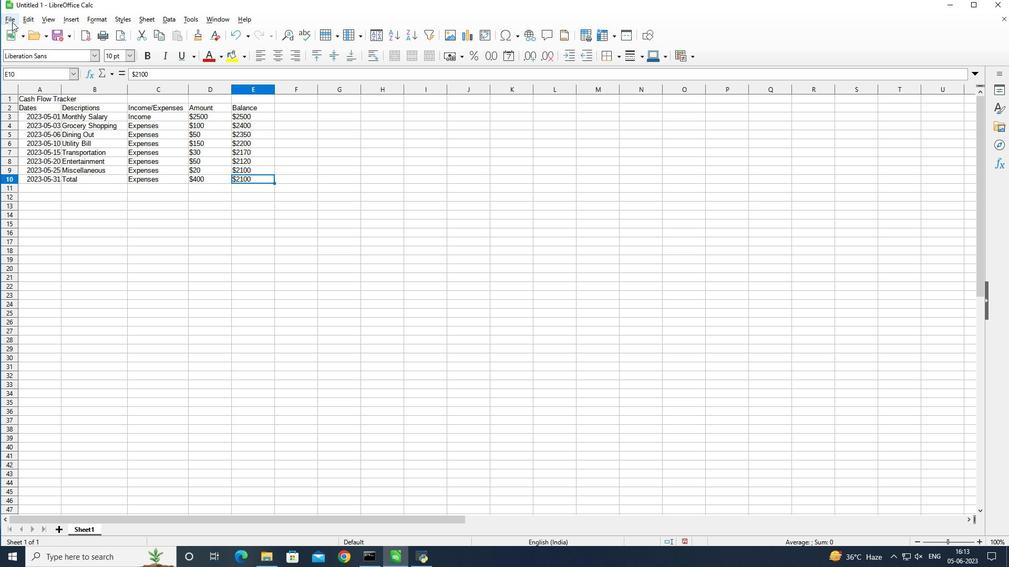 
Action: Mouse moved to (53, 155)
Screenshot: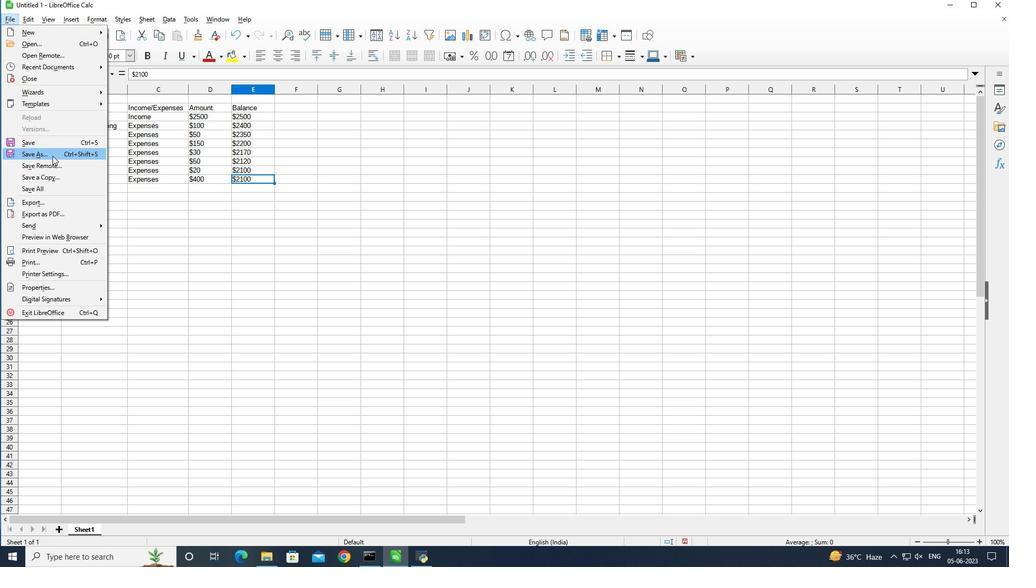 
Action: Mouse pressed left at (53, 155)
Screenshot: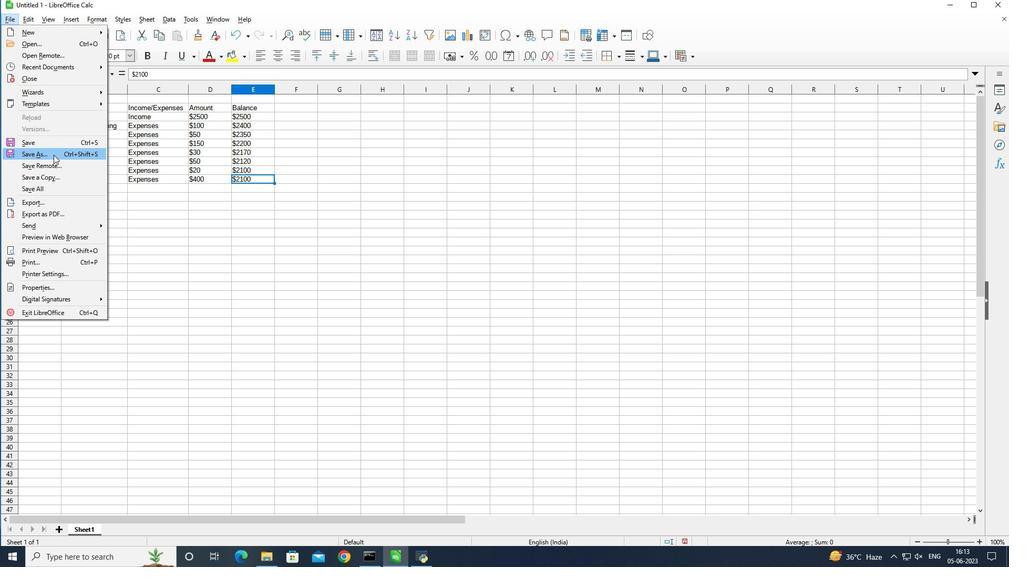 
Action: Mouse moved to (230, 295)
Screenshot: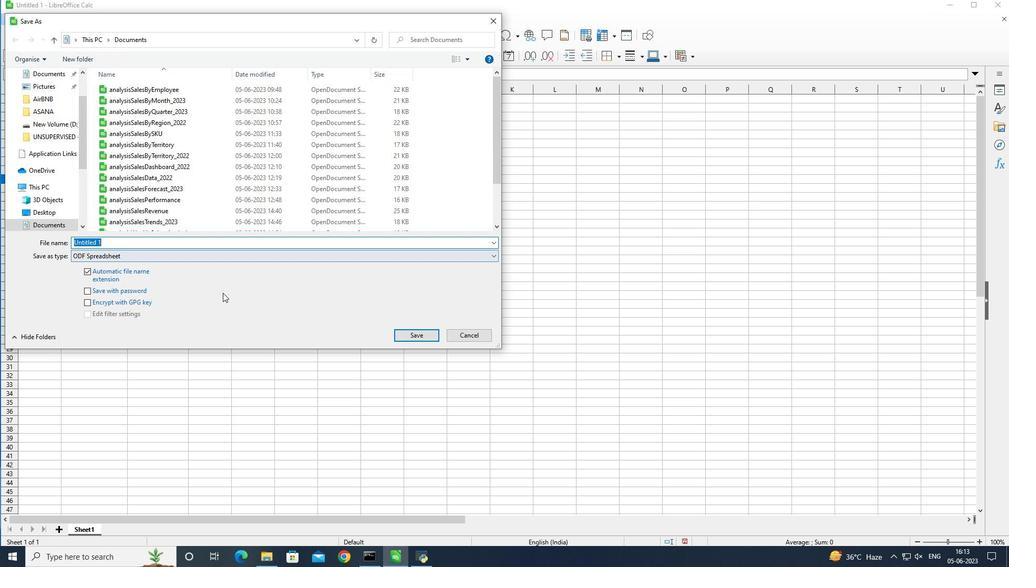 
Action: Key pressed <Key.shift>Assest<Key.shift>Val<Key.space><Key.shift>Templates<Key.enter>
Screenshot: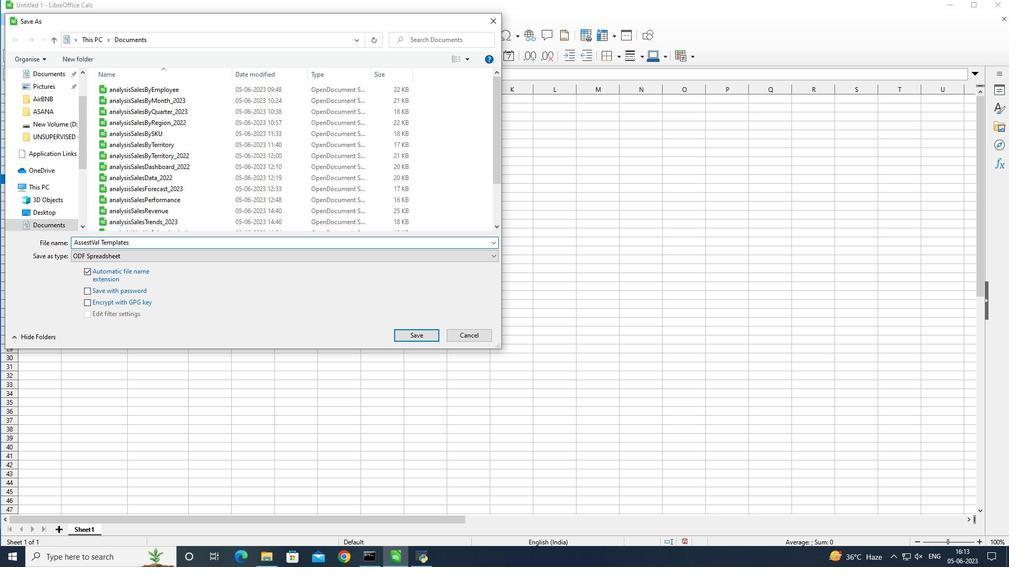 
Action: Mouse moved to (229, 182)
Screenshot: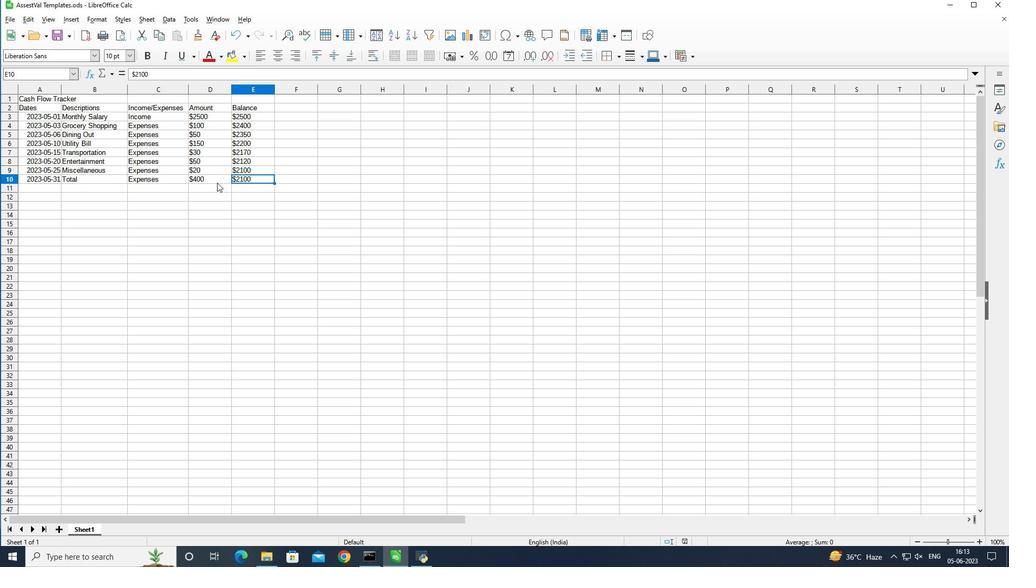
